 Task: In the  document oldwomen.rtf Align the width of word art with 'Picture'. Fill the whole document with 'Light Gray Color'. Add link on bottom left corner of the sheet: in.pinterest.com
Action: Mouse scrolled (554, 411) with delta (0, 0)
Screenshot: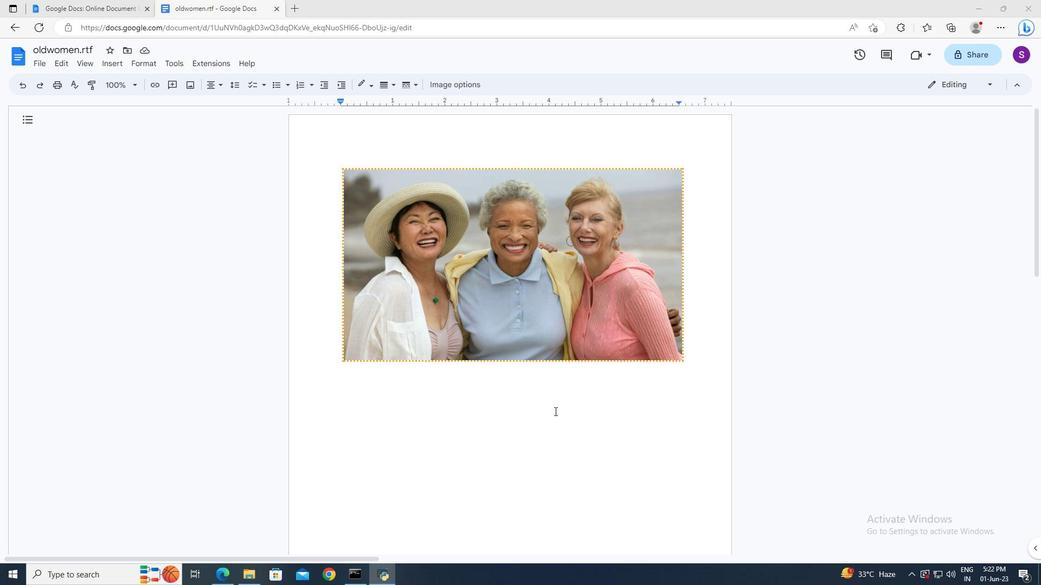 
Action: Mouse scrolled (554, 411) with delta (0, 0)
Screenshot: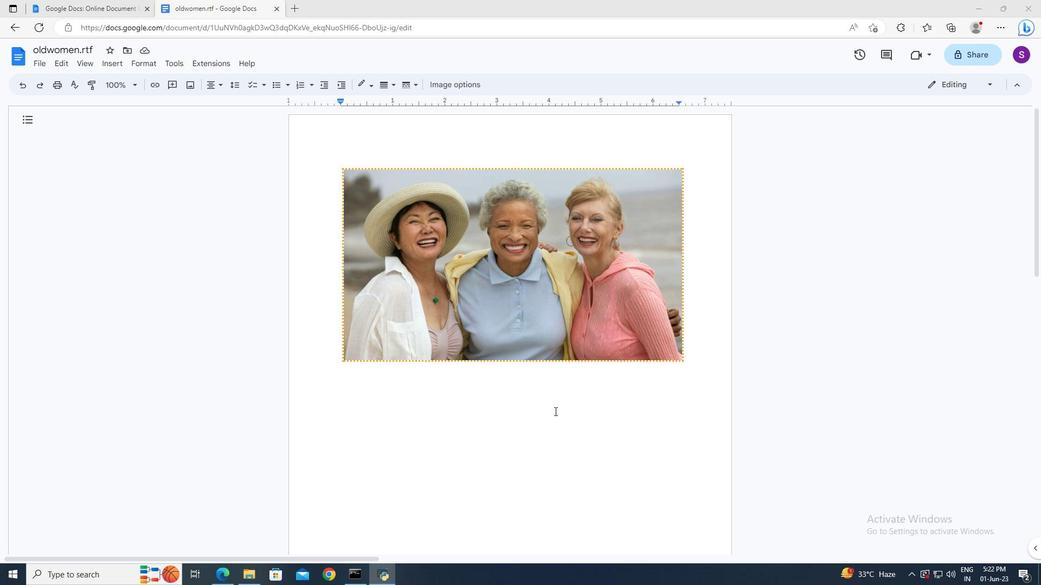 
Action: Mouse scrolled (554, 411) with delta (0, 0)
Screenshot: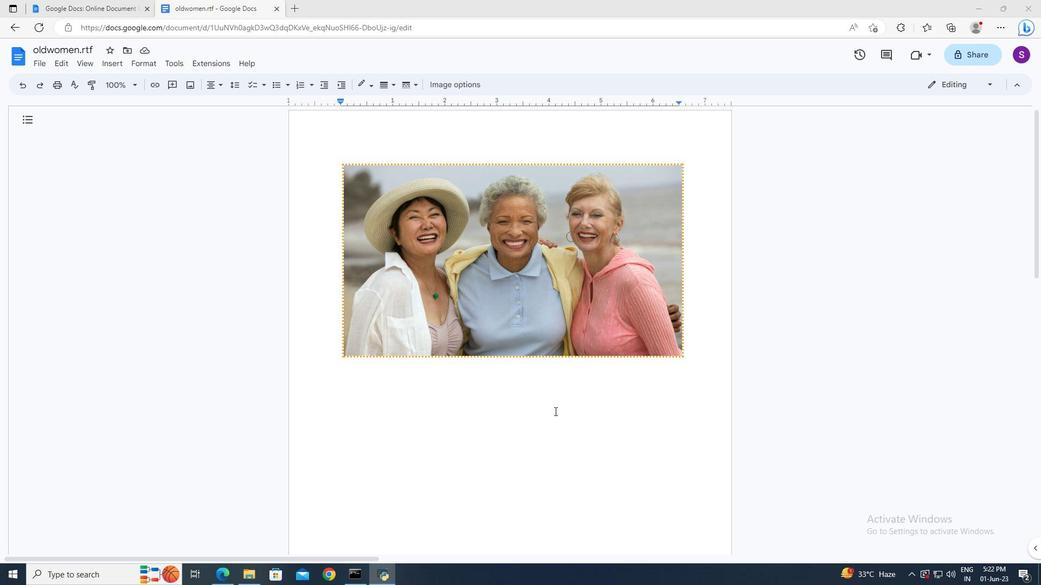 
Action: Mouse scrolled (554, 411) with delta (0, 0)
Screenshot: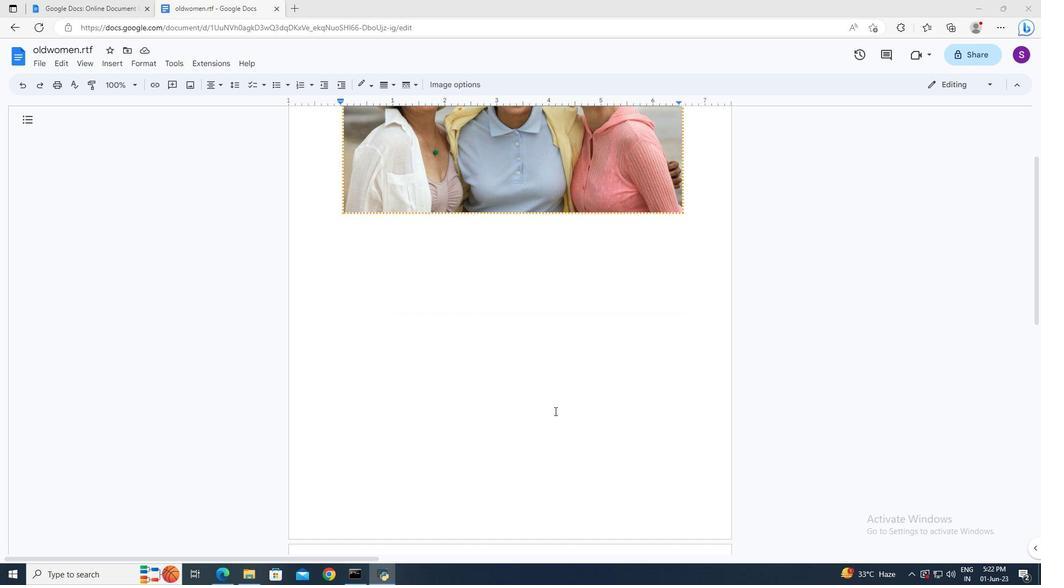 
Action: Mouse scrolled (554, 411) with delta (0, 0)
Screenshot: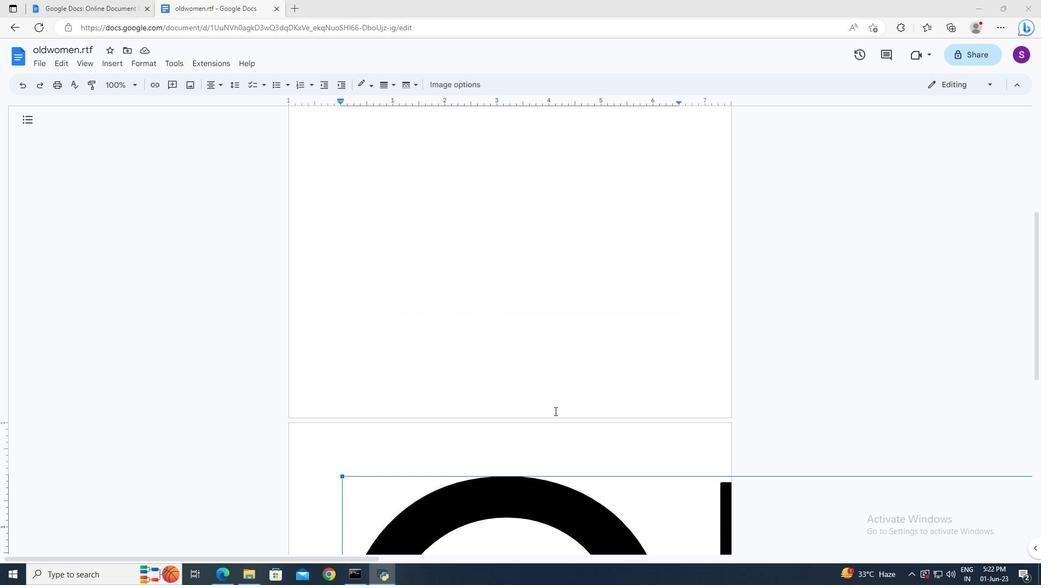 
Action: Mouse scrolled (554, 411) with delta (0, 0)
Screenshot: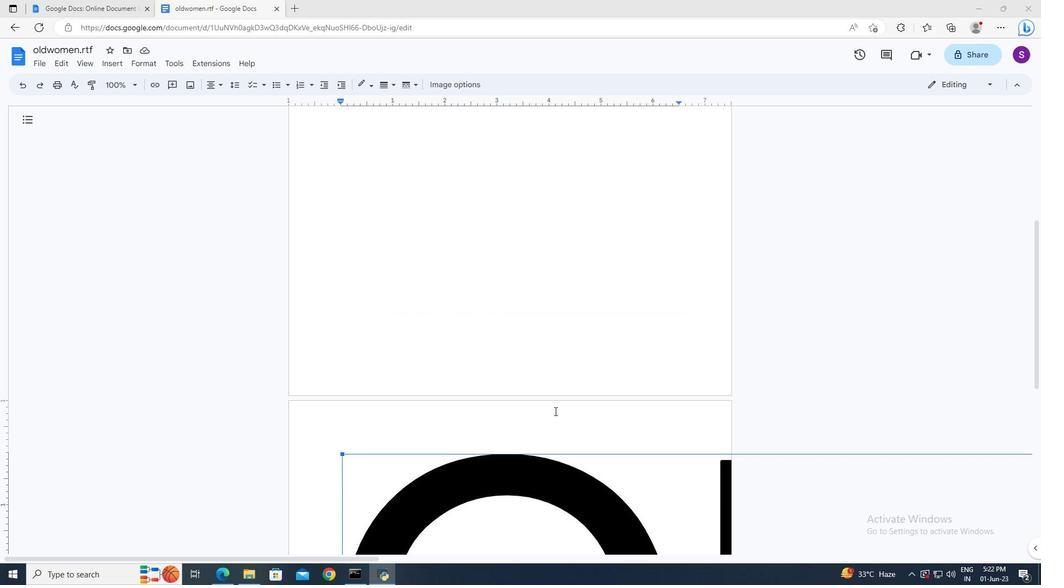 
Action: Mouse scrolled (554, 411) with delta (0, 0)
Screenshot: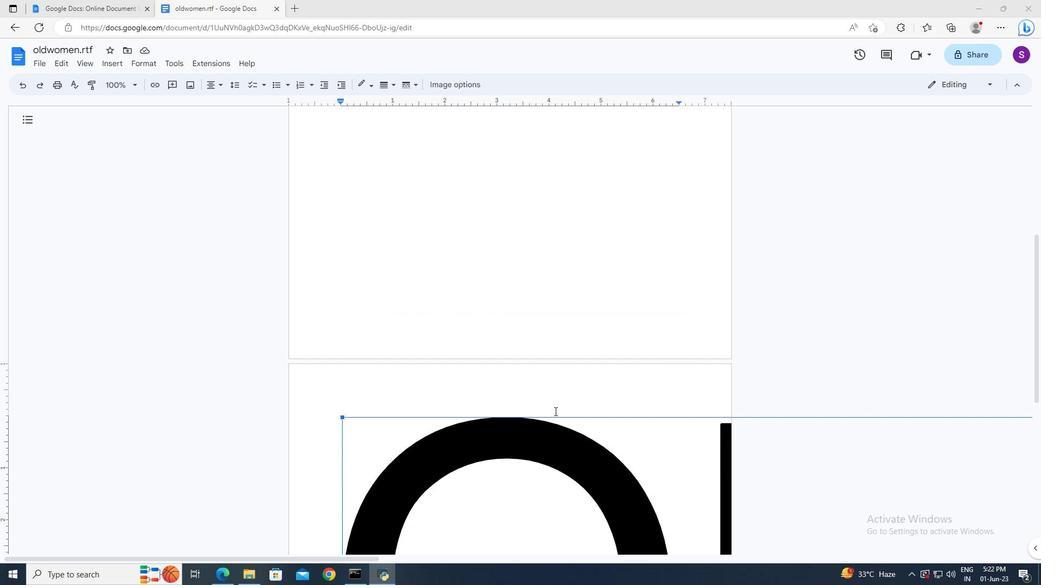 
Action: Mouse moved to (522, 425)
Screenshot: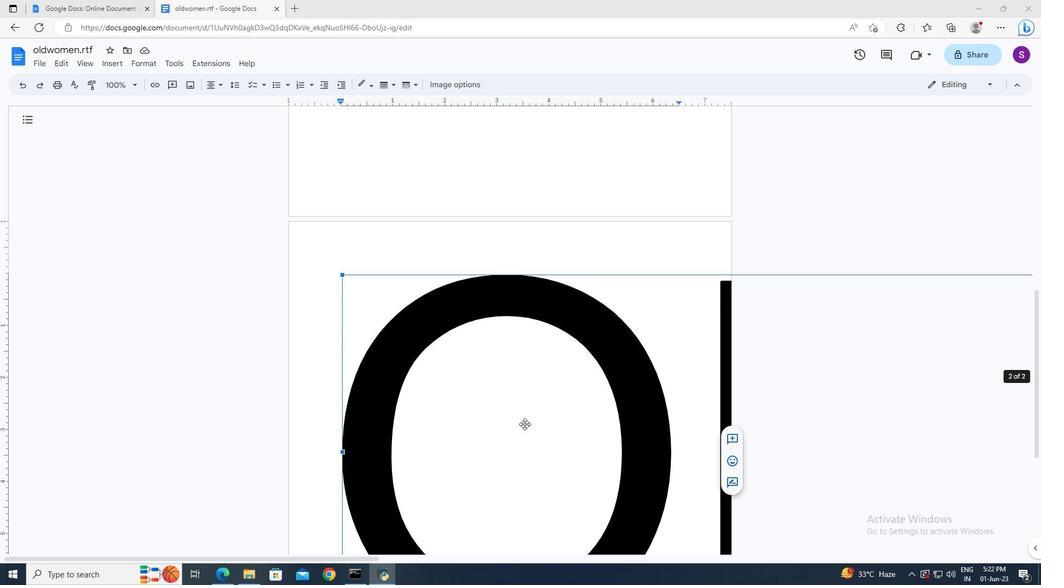 
Action: Mouse pressed left at (522, 425)
Screenshot: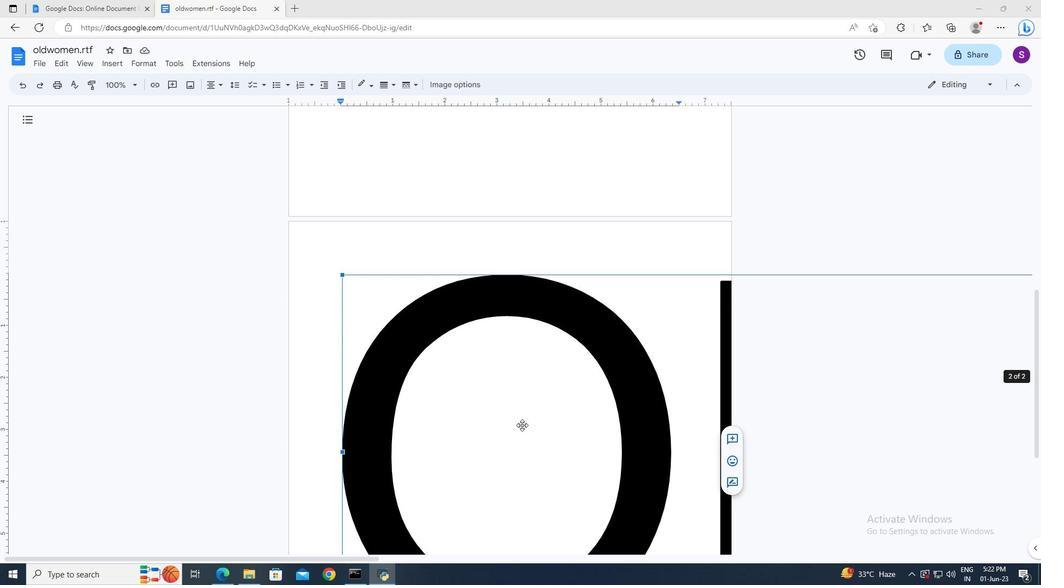 
Action: Mouse scrolled (522, 425) with delta (0, 0)
Screenshot: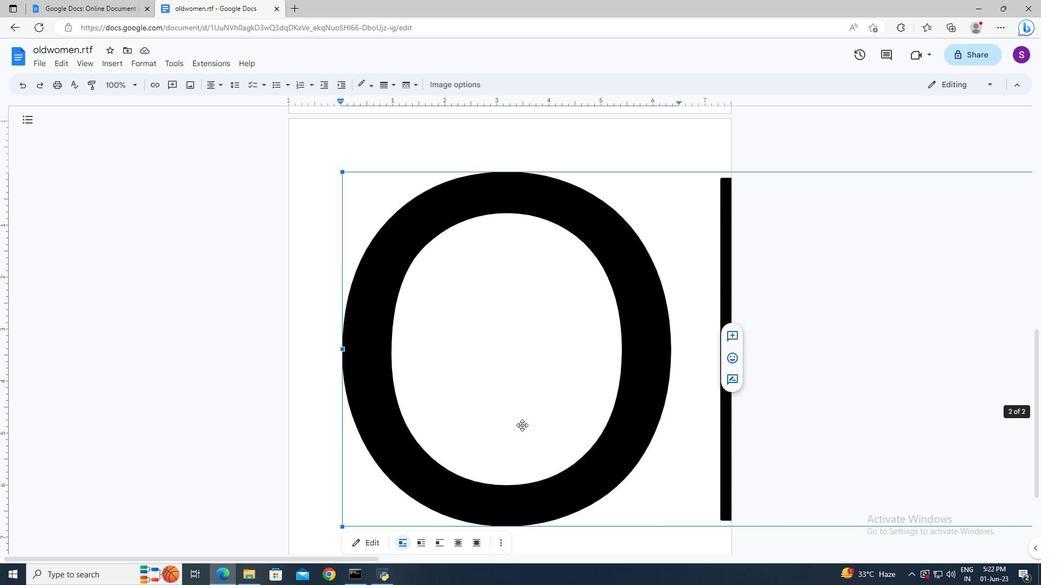 
Action: Mouse scrolled (522, 425) with delta (0, 0)
Screenshot: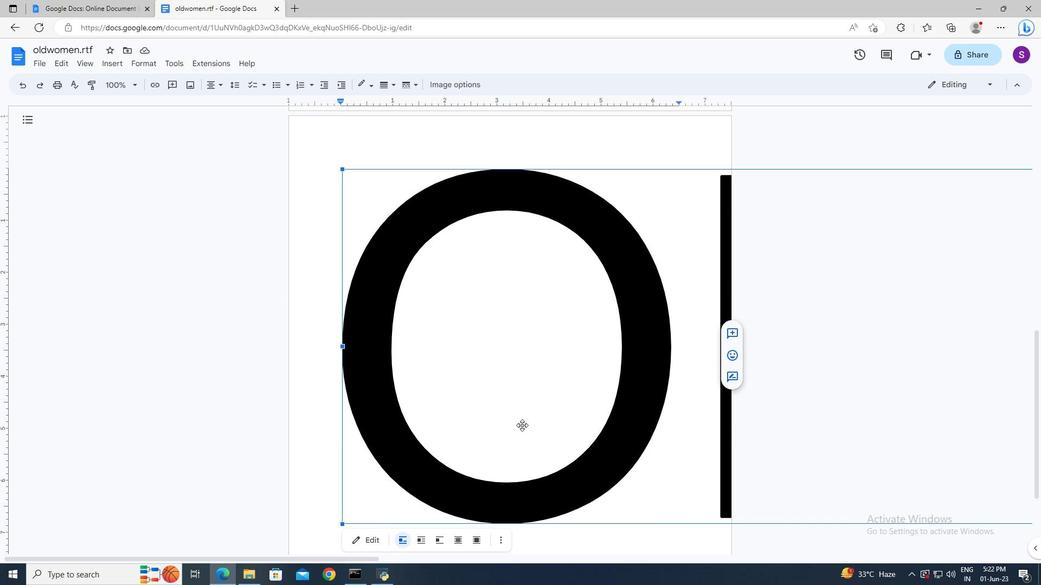 
Action: Mouse moved to (522, 426)
Screenshot: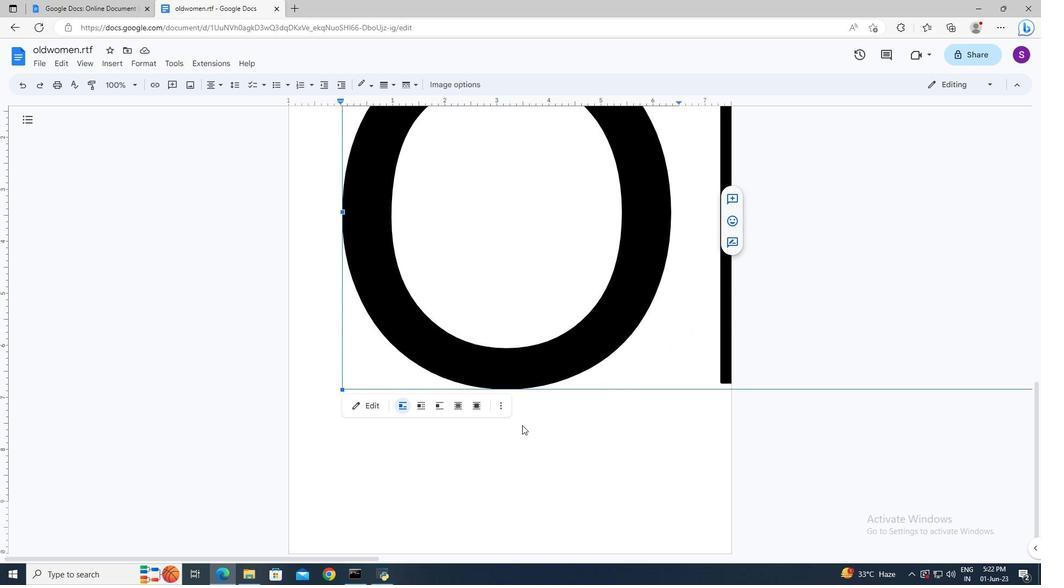 
Action: Mouse scrolled (522, 427) with delta (0, 0)
Screenshot: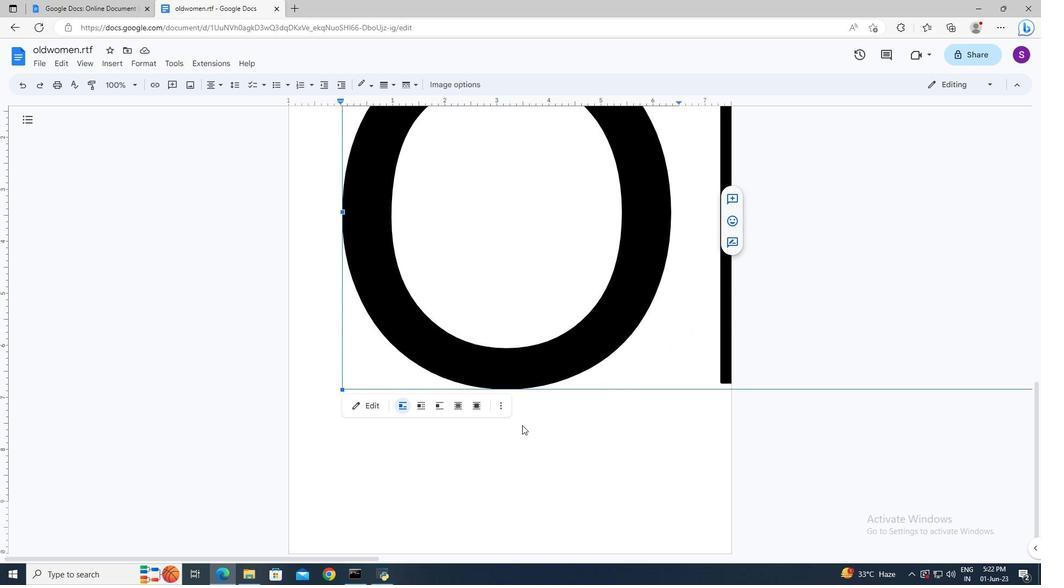 
Action: Mouse moved to (372, 558)
Screenshot: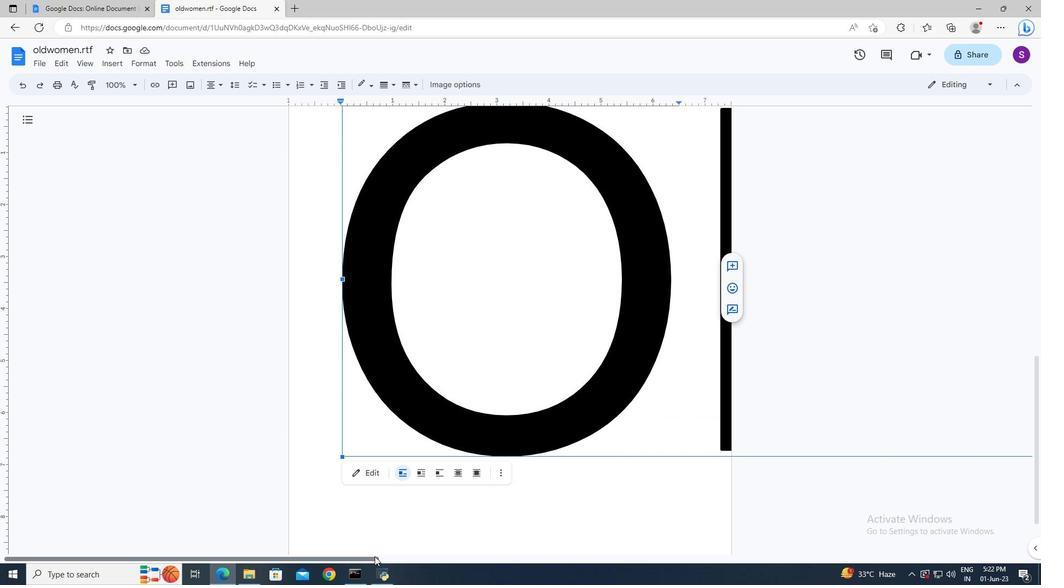 
Action: Mouse pressed left at (372, 558)
Screenshot: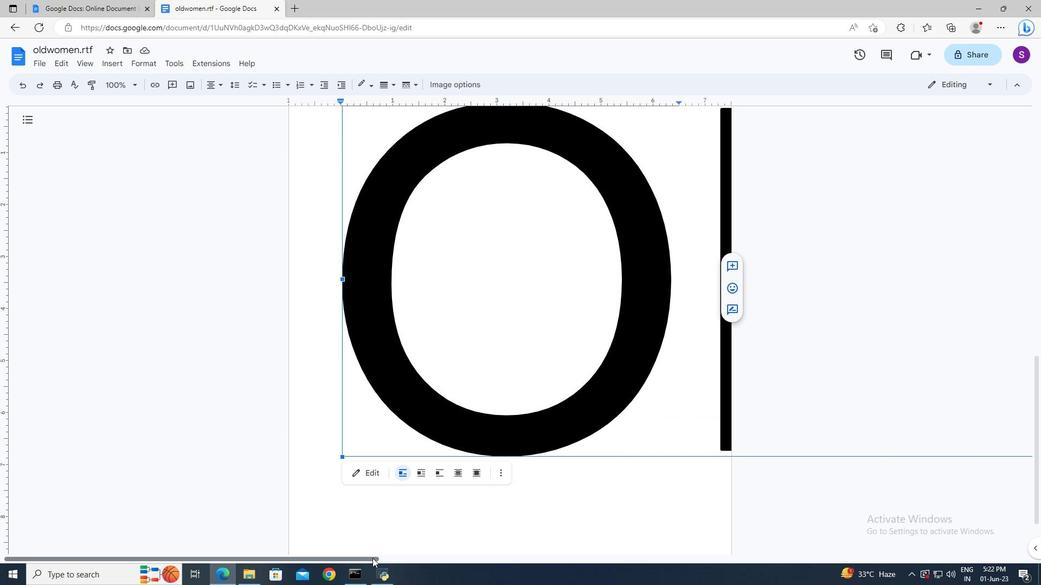 
Action: Mouse moved to (803, 458)
Screenshot: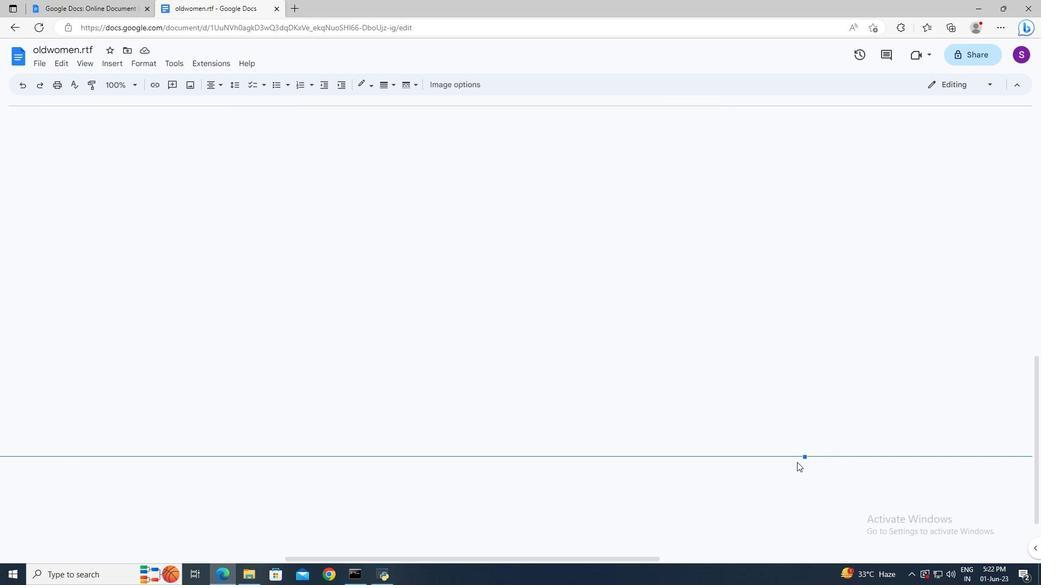 
Action: Mouse pressed left at (803, 458)
Screenshot: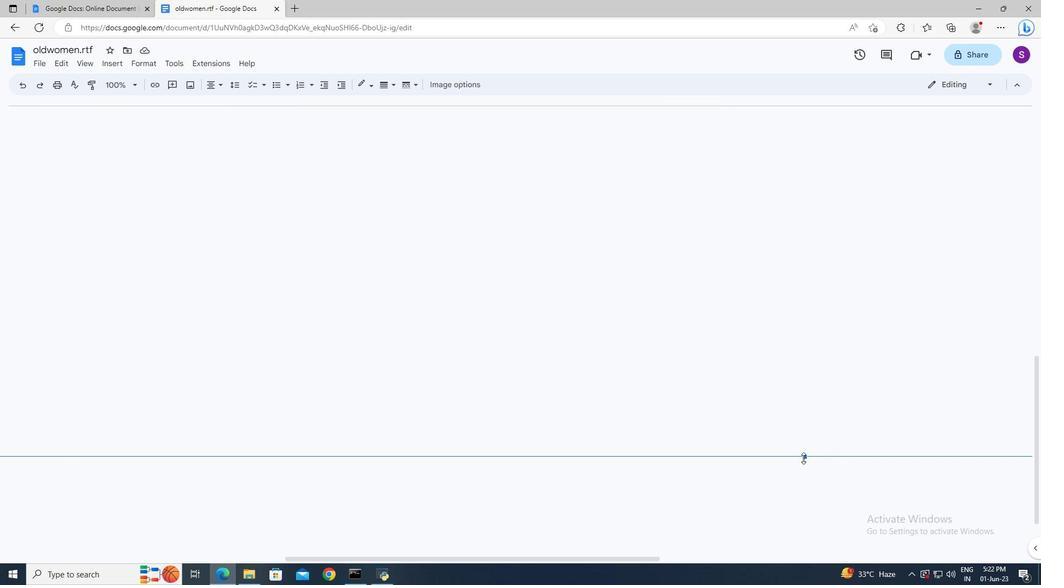 
Action: Mouse moved to (621, 559)
Screenshot: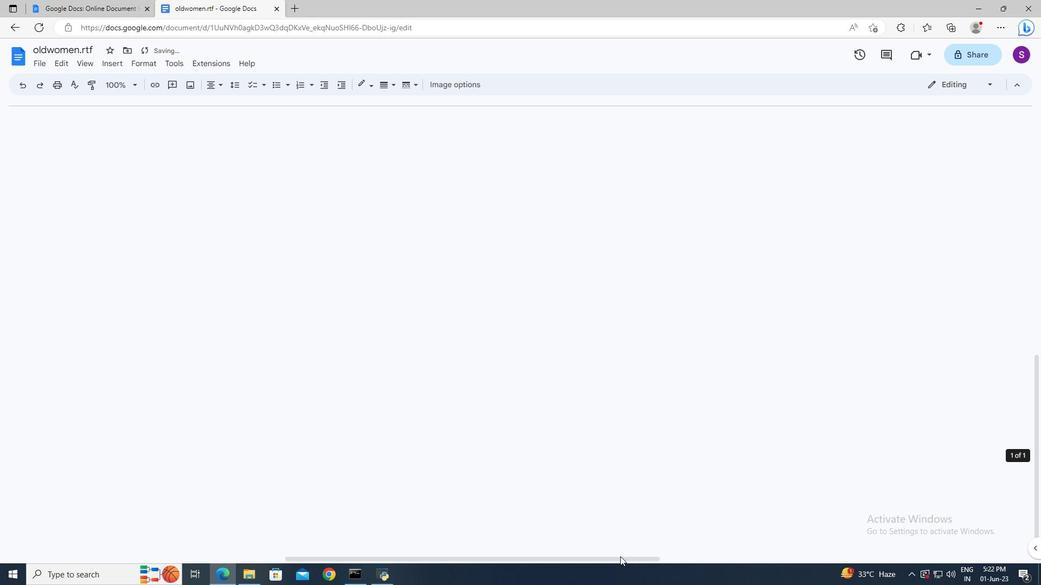 
Action: Mouse pressed left at (621, 559)
Screenshot: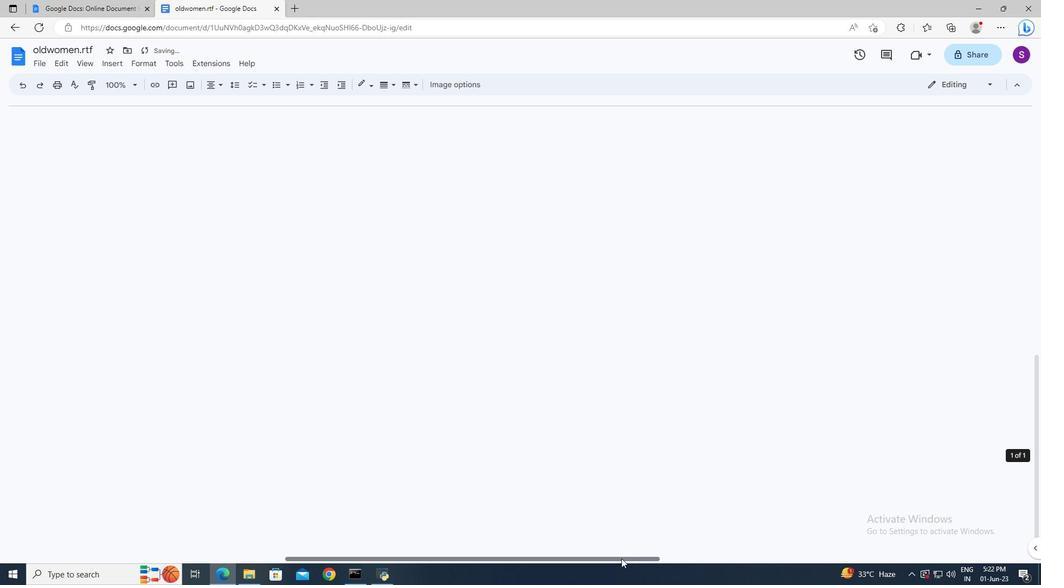 
Action: Mouse moved to (473, 422)
Screenshot: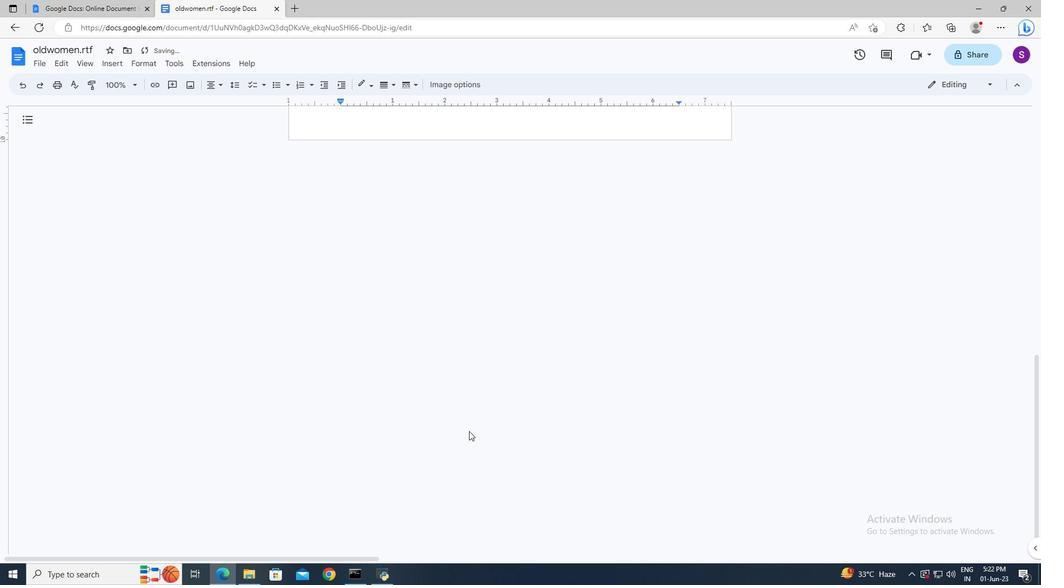 
Action: Mouse scrolled (473, 422) with delta (0, 0)
Screenshot: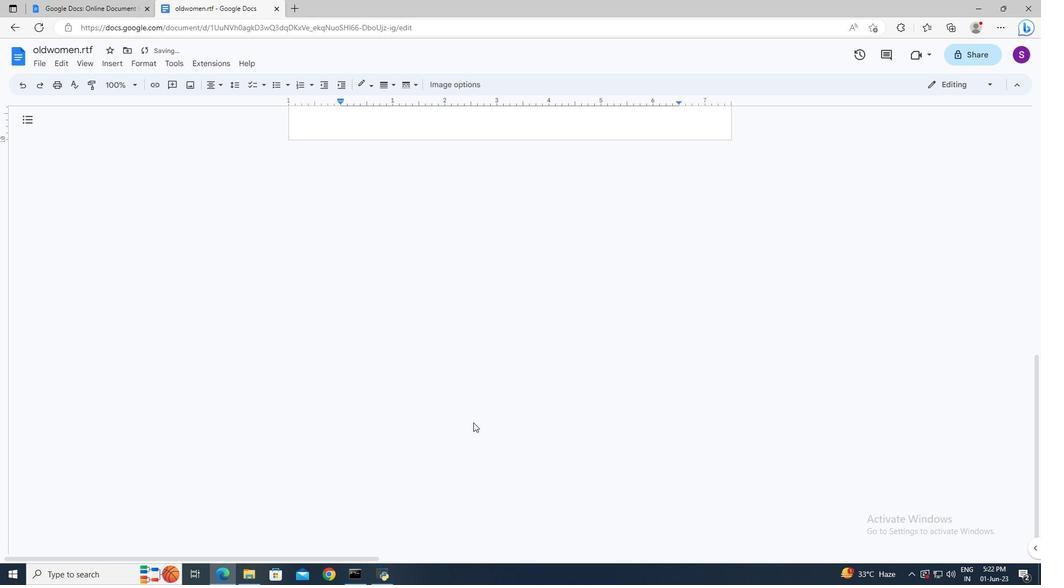 
Action: Mouse scrolled (473, 422) with delta (0, 0)
Screenshot: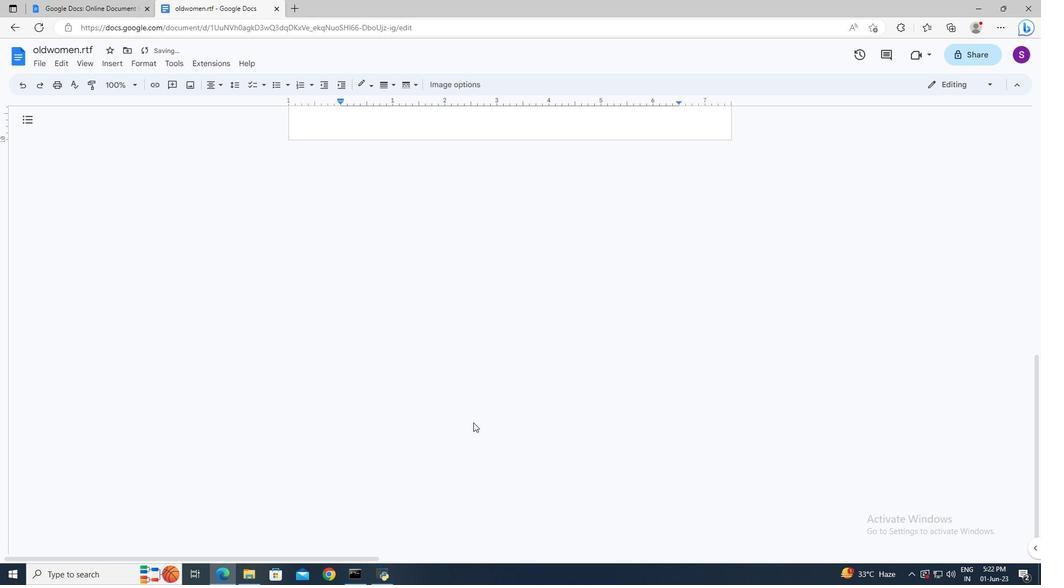 
Action: Mouse scrolled (473, 422) with delta (0, 0)
Screenshot: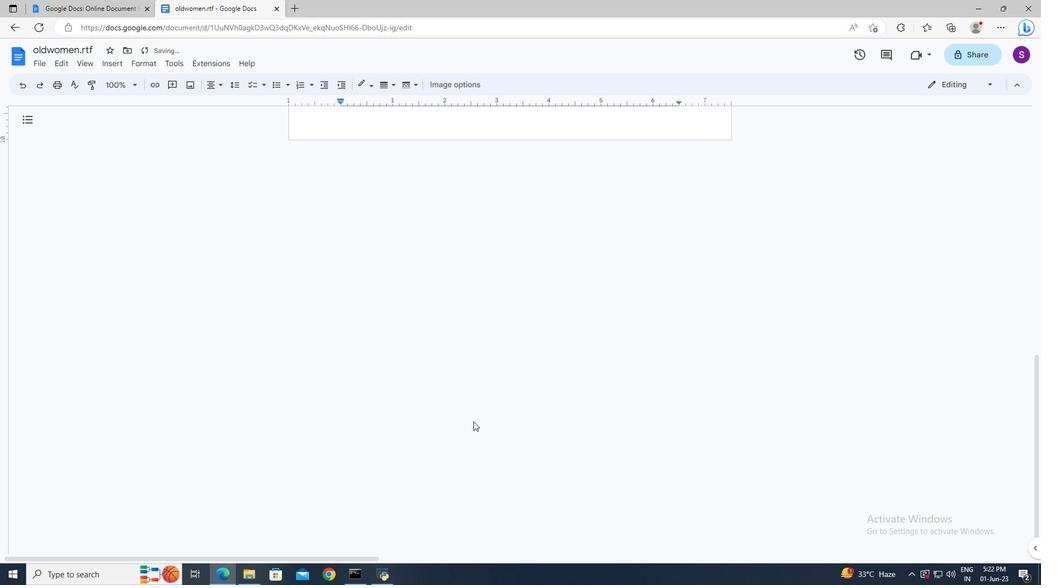 
Action: Mouse scrolled (473, 422) with delta (0, 0)
Screenshot: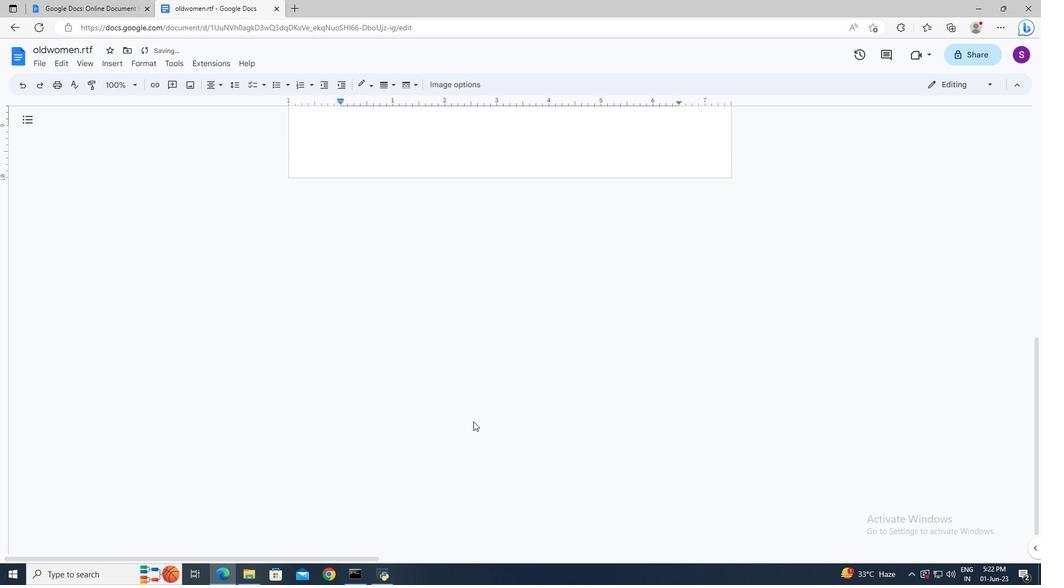 
Action: Mouse scrolled (473, 422) with delta (0, 0)
Screenshot: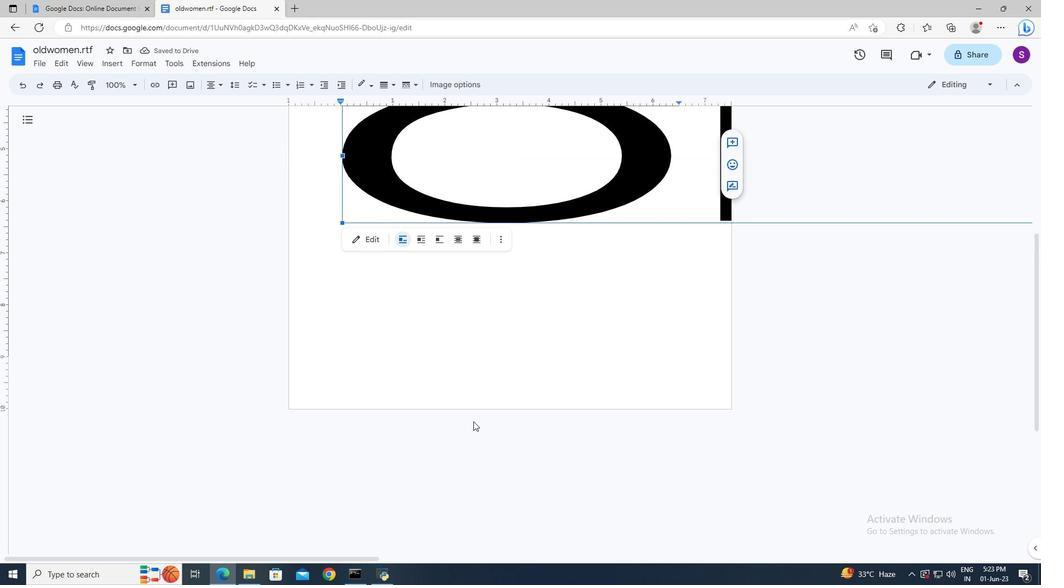 
Action: Mouse scrolled (473, 422) with delta (0, 0)
Screenshot: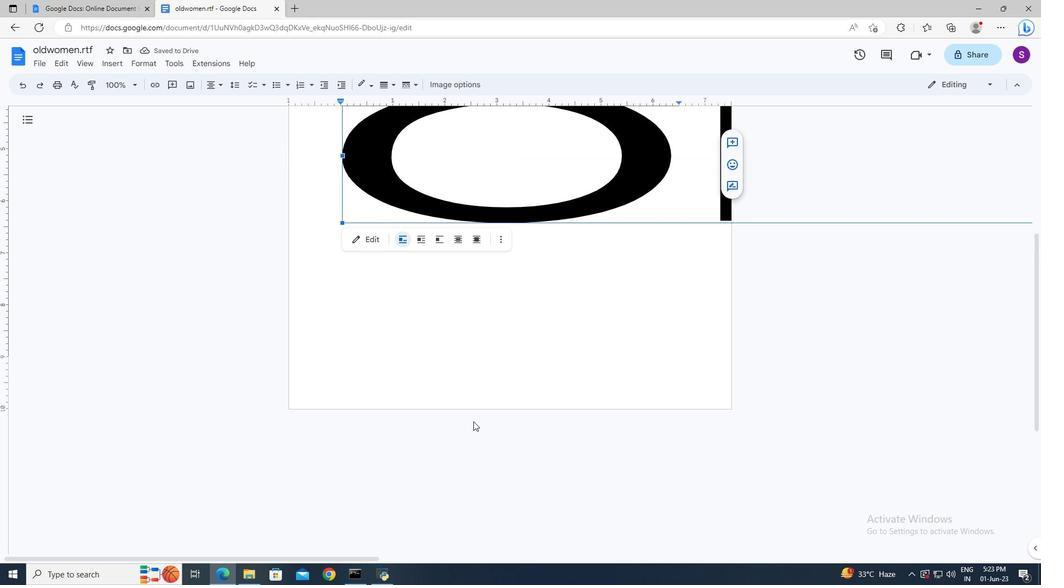 
Action: Mouse moved to (371, 557)
Screenshot: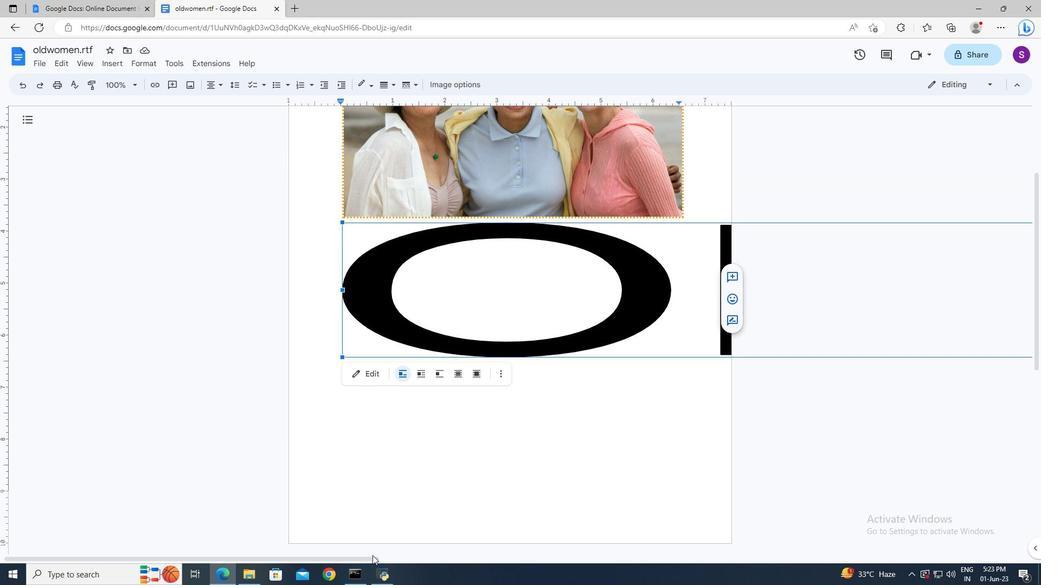 
Action: Mouse pressed left at (371, 557)
Screenshot: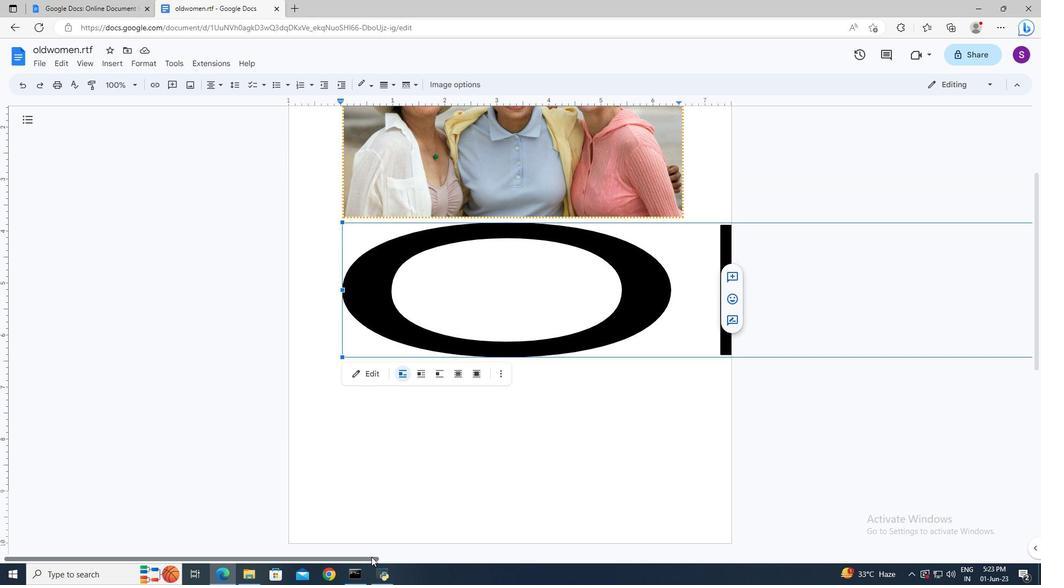 
Action: Mouse moved to (341, 291)
Screenshot: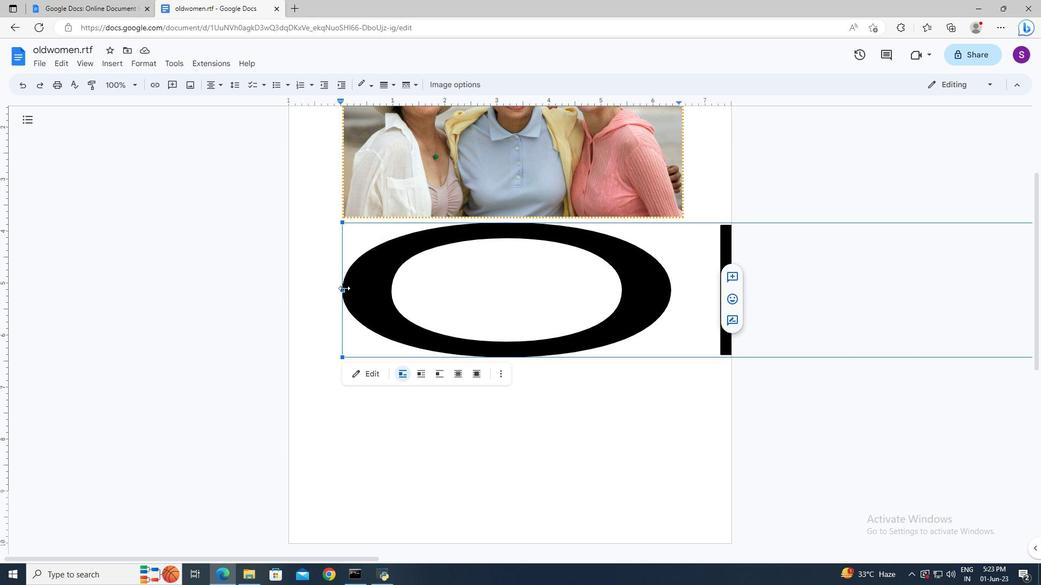 
Action: Mouse pressed left at (341, 291)
Screenshot: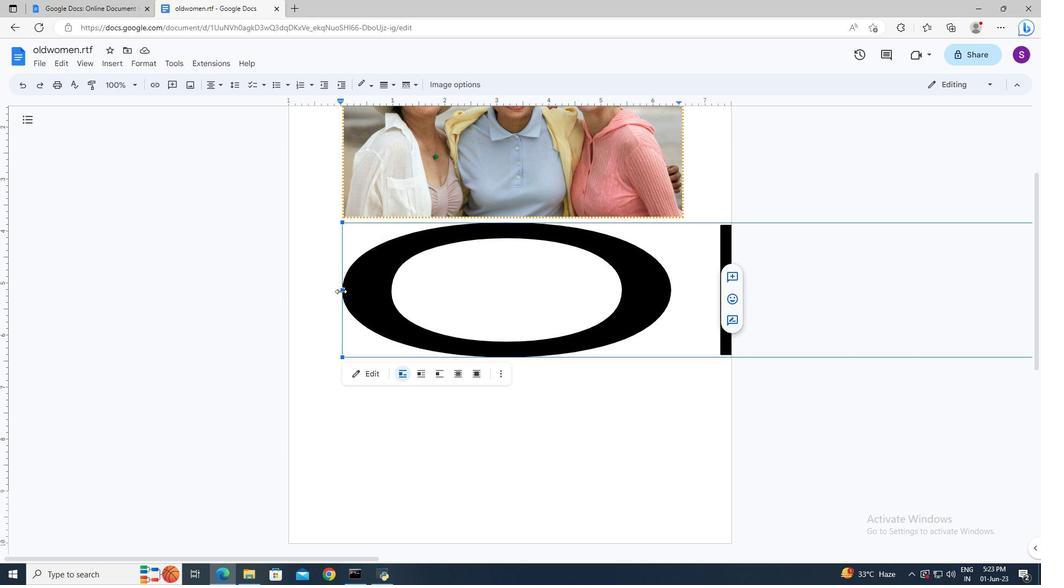 
Action: Mouse moved to (342, 291)
Screenshot: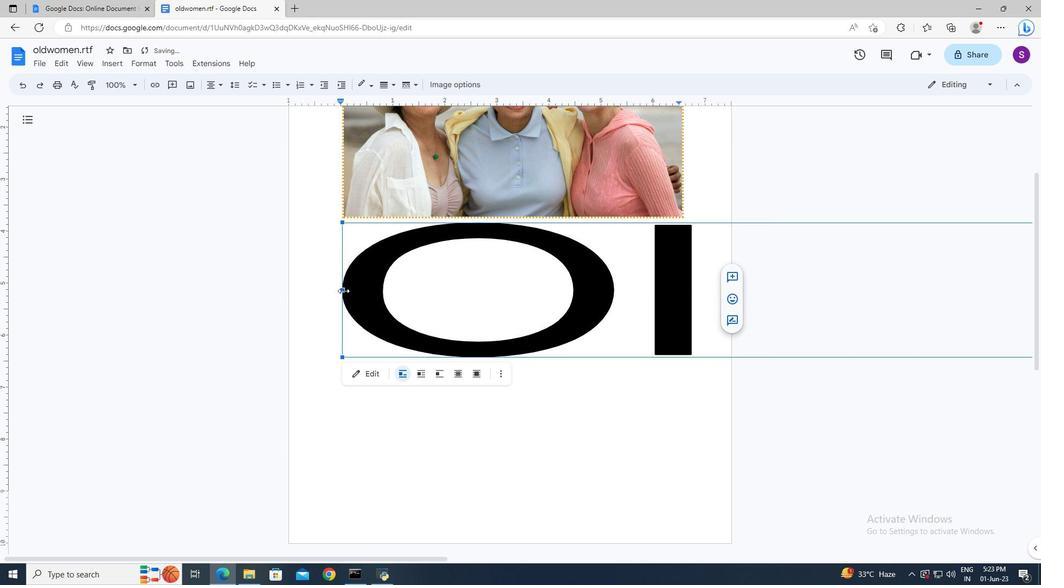 
Action: Mouse pressed left at (342, 291)
Screenshot: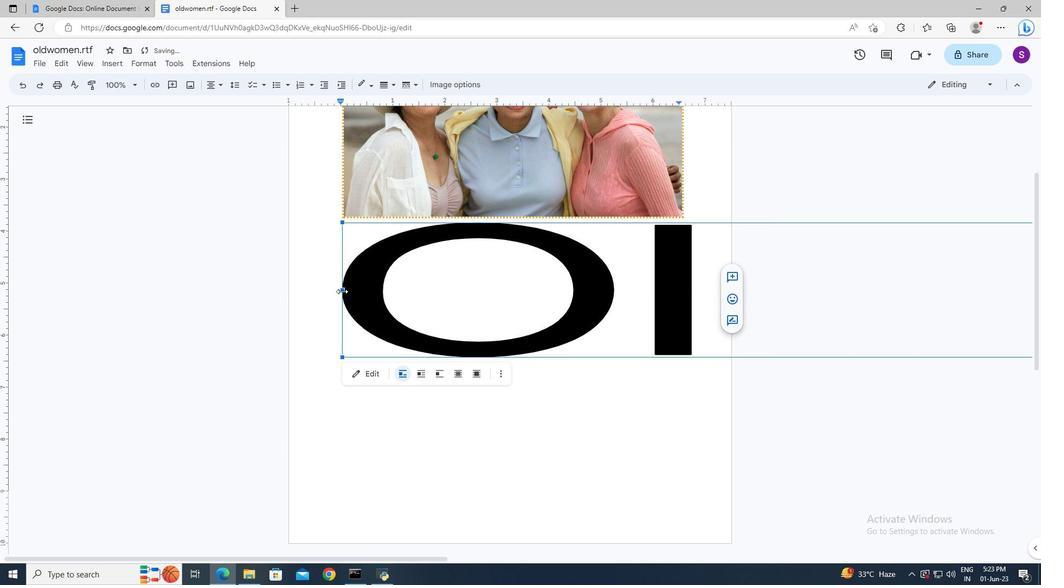 
Action: Mouse moved to (339, 289)
Screenshot: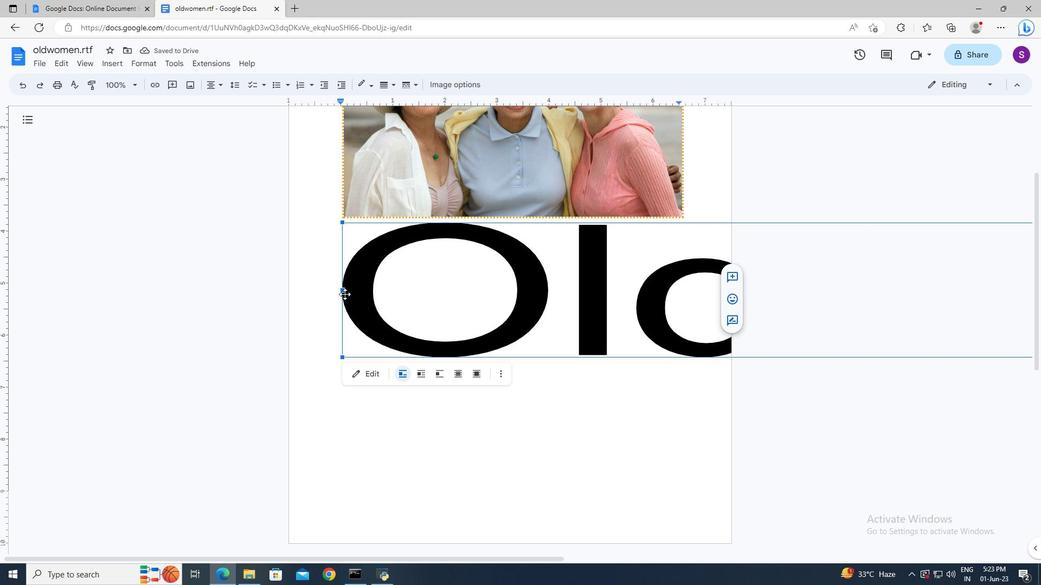 
Action: Mouse pressed left at (339, 289)
Screenshot: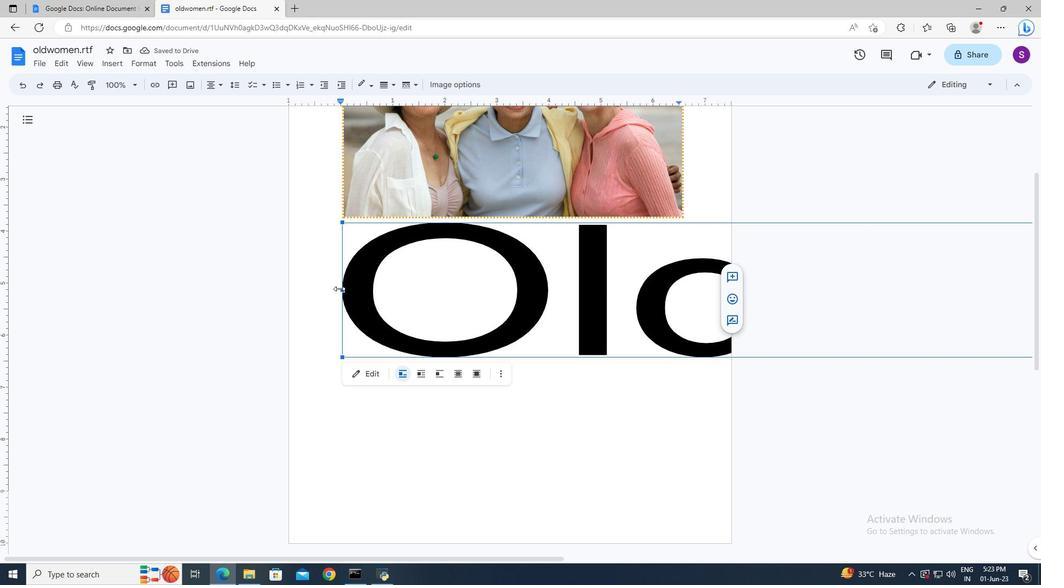 
Action: Mouse moved to (341, 290)
Screenshot: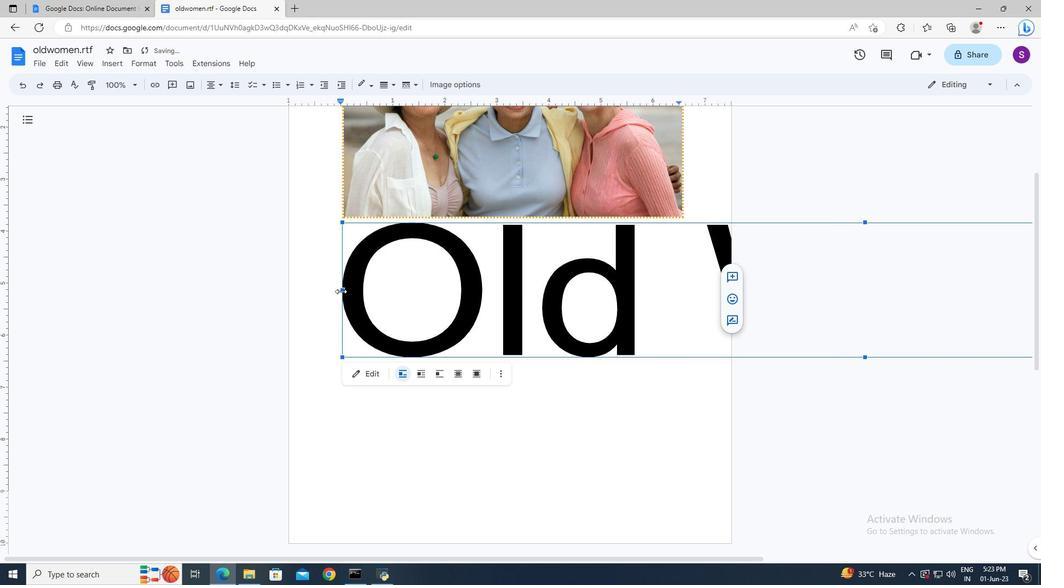 
Action: Mouse pressed left at (341, 290)
Screenshot: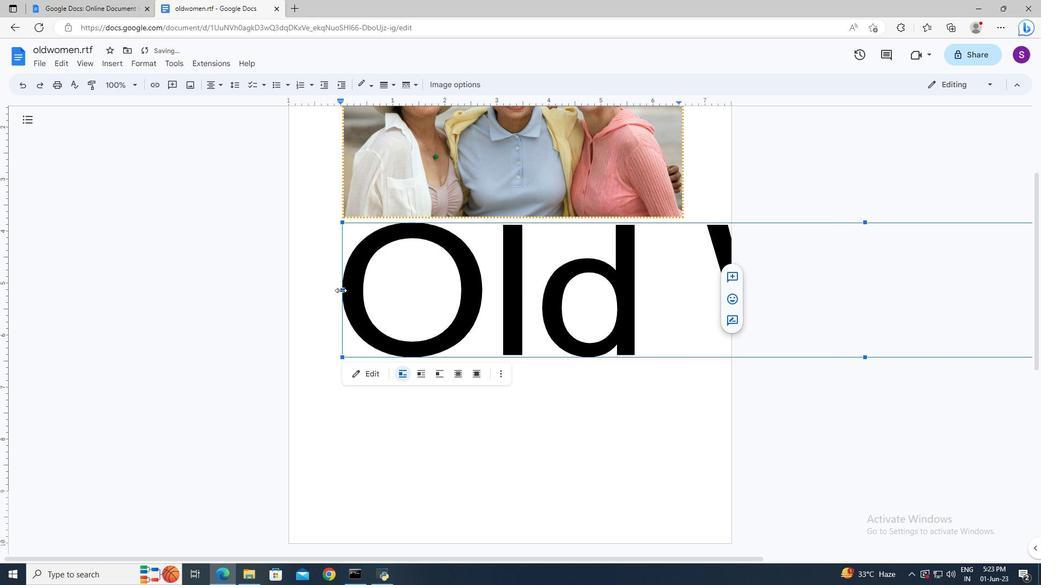 
Action: Mouse moved to (912, 291)
Screenshot: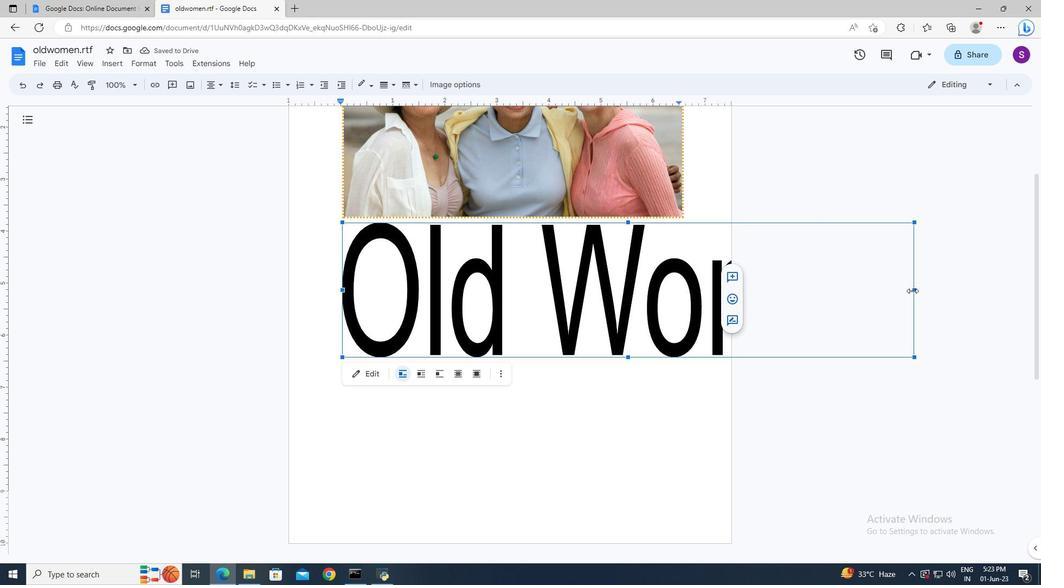
Action: Mouse pressed left at (912, 291)
Screenshot: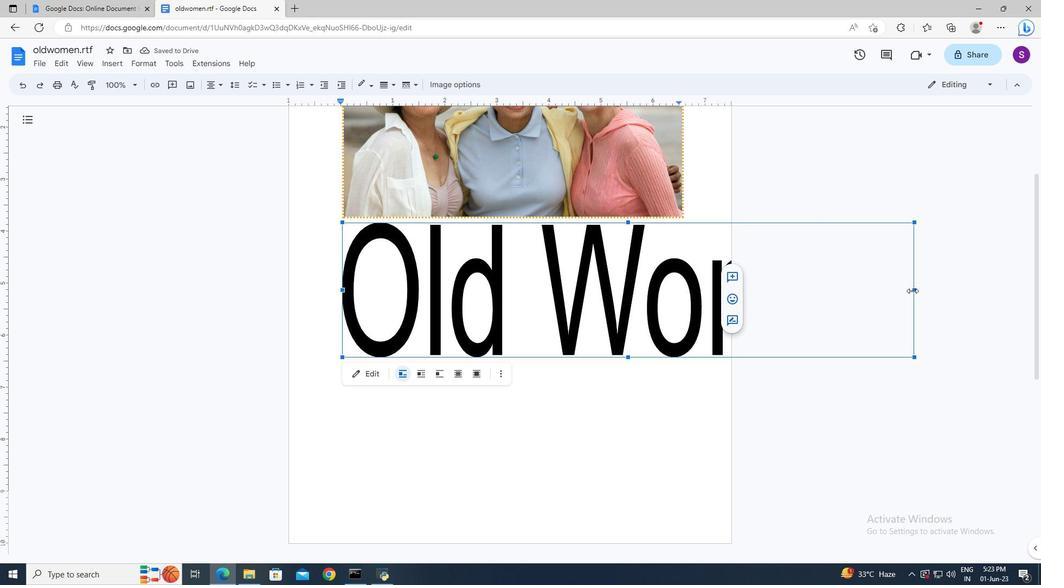 
Action: Mouse moved to (594, 381)
Screenshot: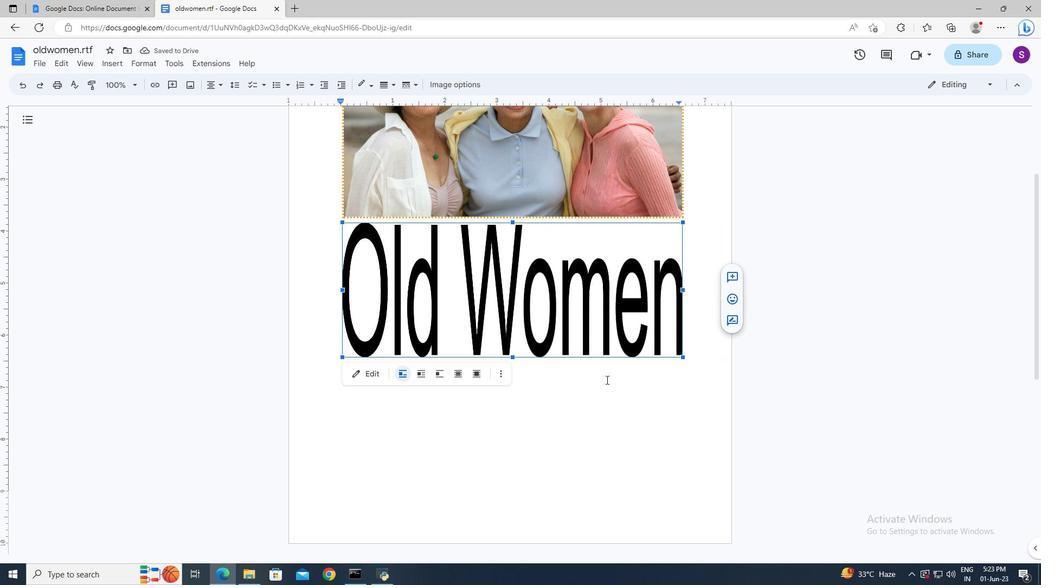 
Action: Mouse scrolled (594, 382) with delta (0, 0)
Screenshot: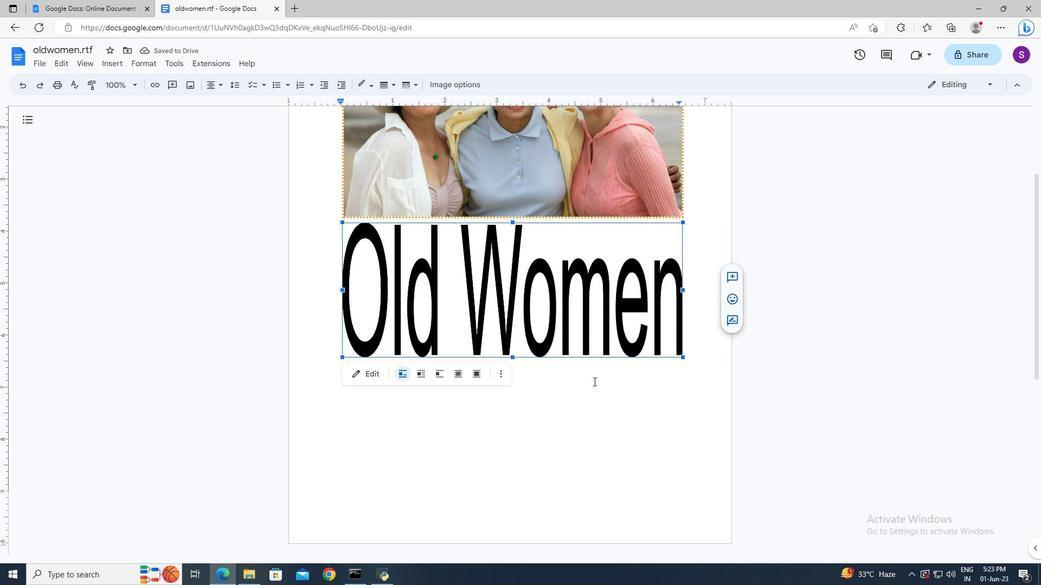 
Action: Mouse moved to (305, 315)
Screenshot: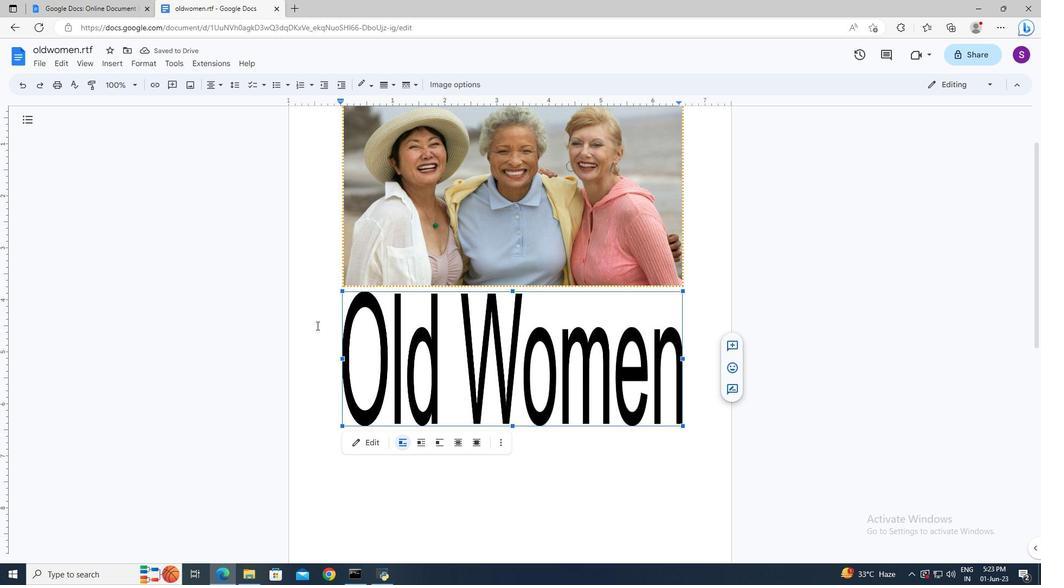 
Action: Mouse pressed left at (305, 315)
Screenshot: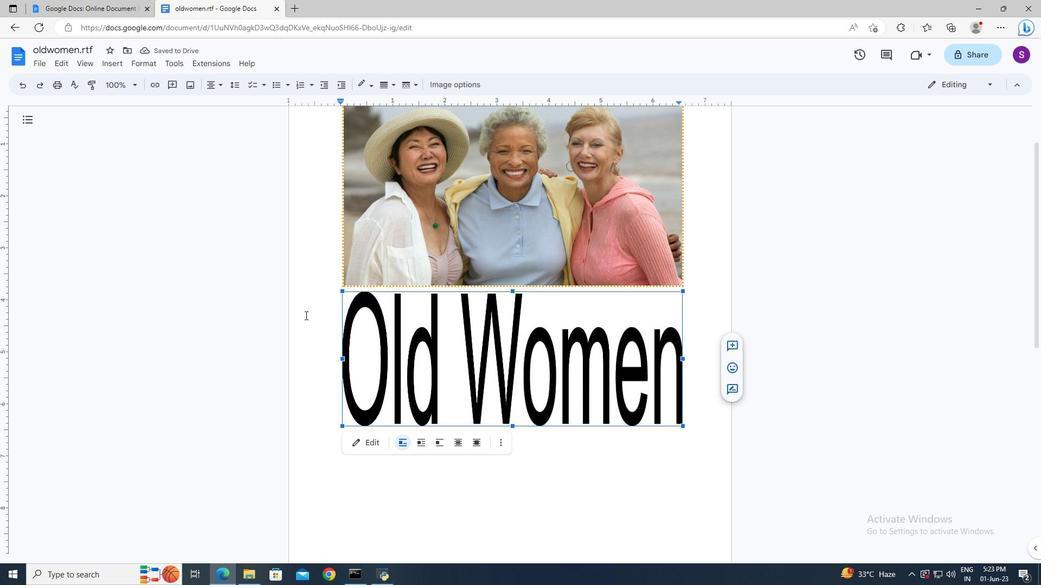 
Action: Mouse moved to (41, 59)
Screenshot: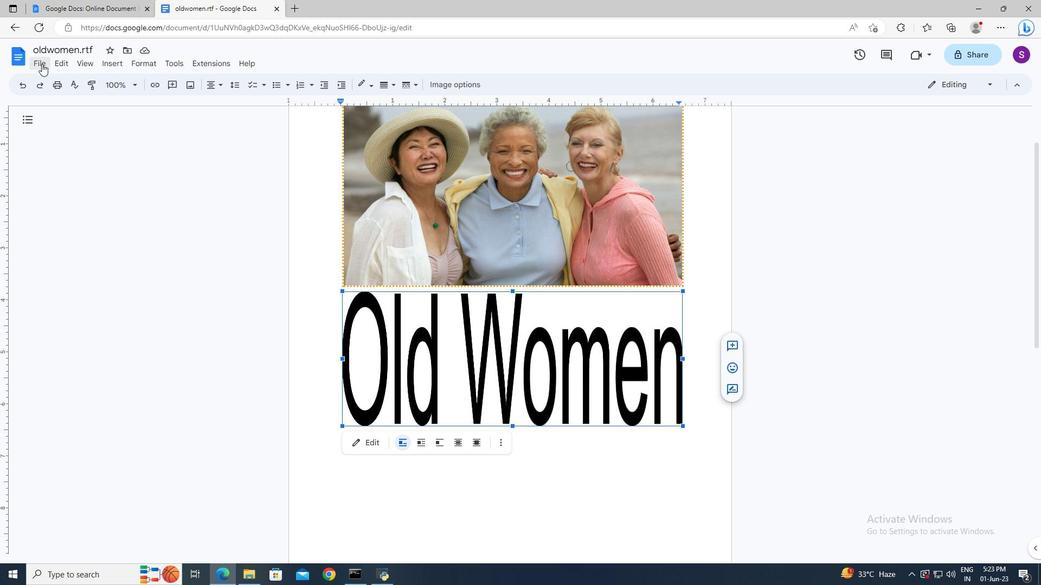 
Action: Mouse pressed left at (41, 59)
Screenshot: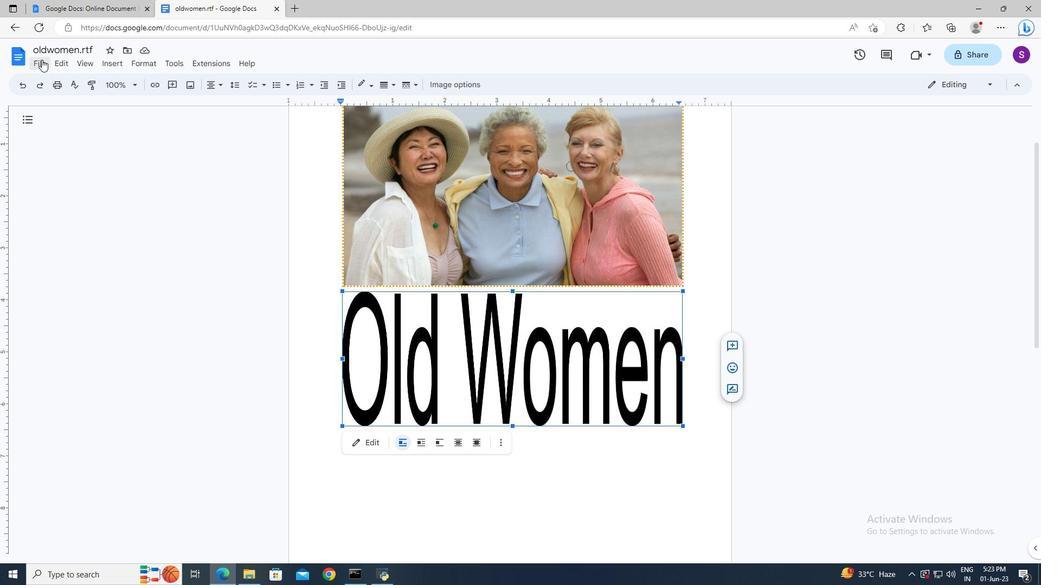 
Action: Mouse moved to (72, 359)
Screenshot: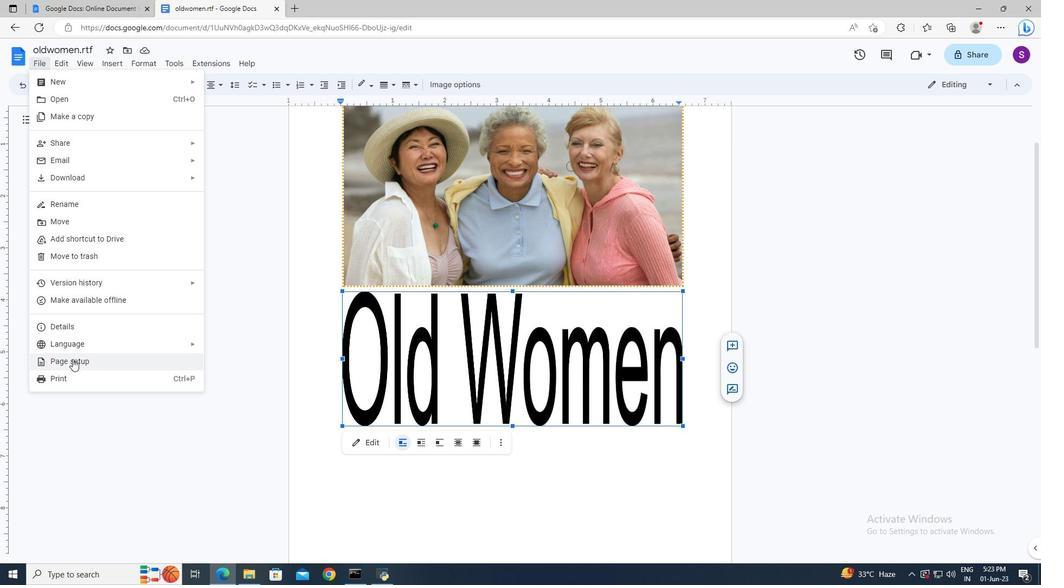
Action: Mouse pressed left at (72, 359)
Screenshot: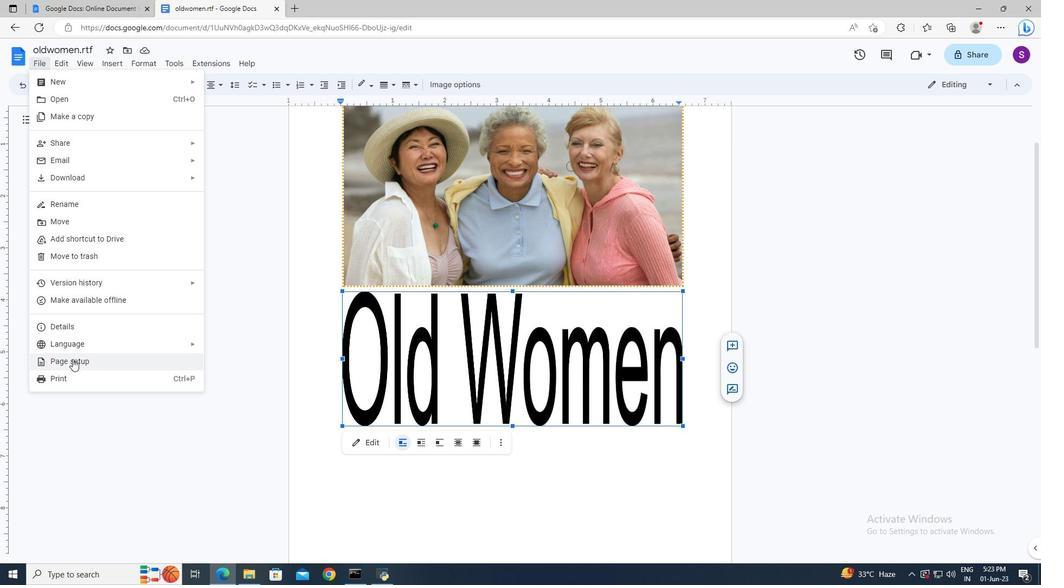 
Action: Mouse moved to (443, 248)
Screenshot: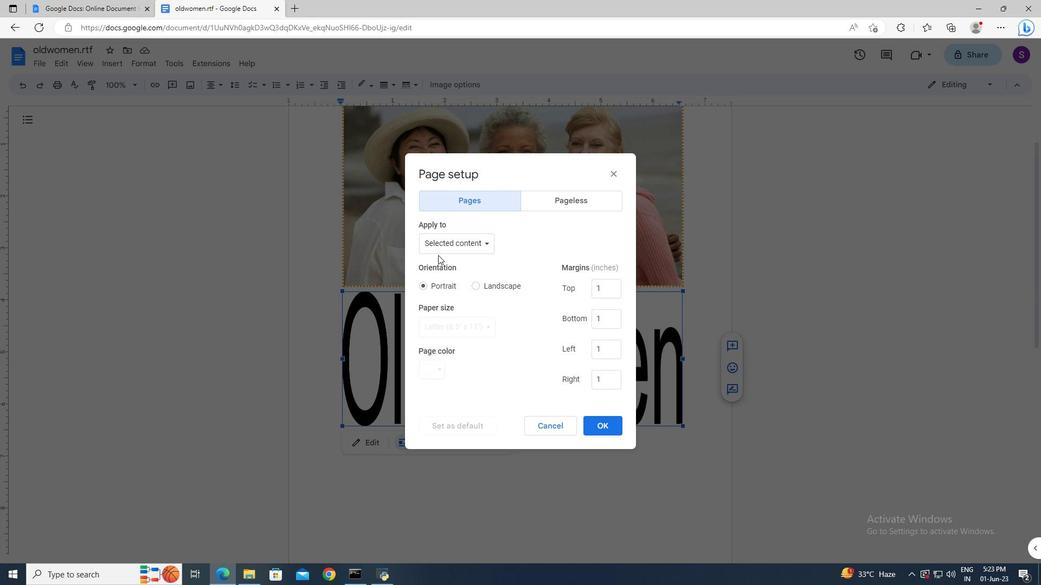
Action: Mouse pressed left at (443, 248)
Screenshot: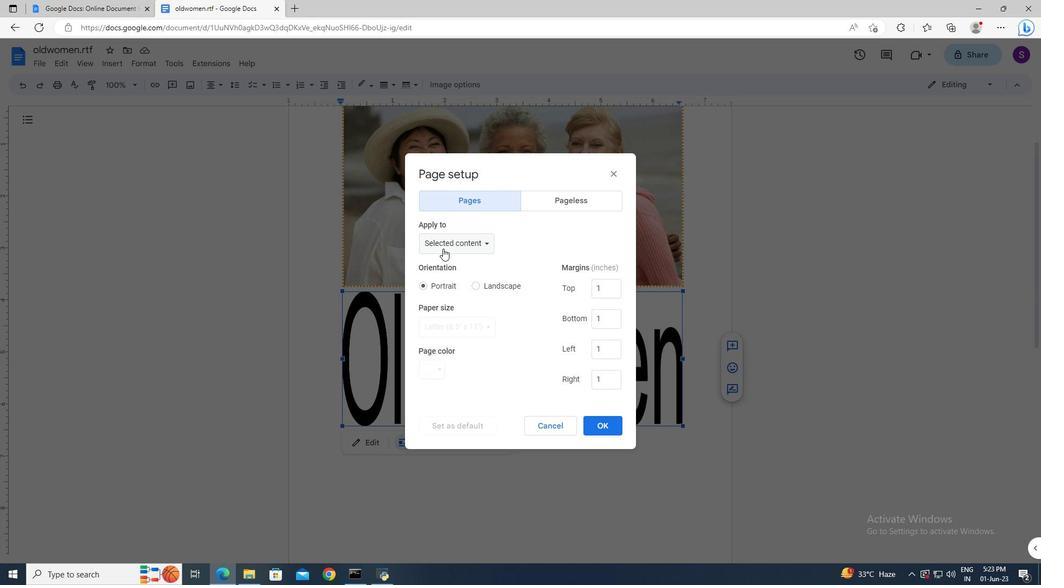 
Action: Mouse moved to (449, 230)
Screenshot: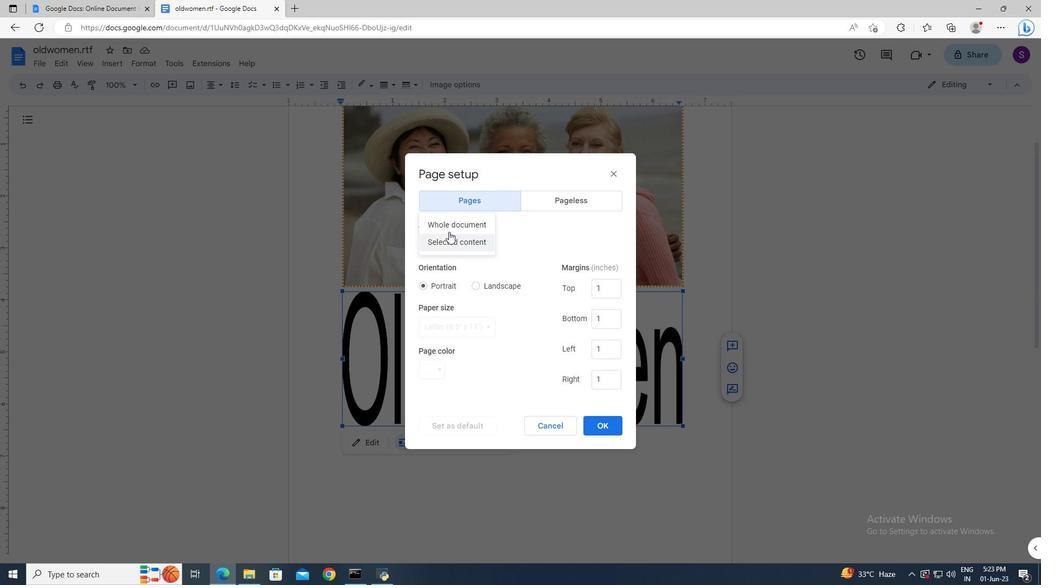 
Action: Mouse pressed left at (449, 230)
Screenshot: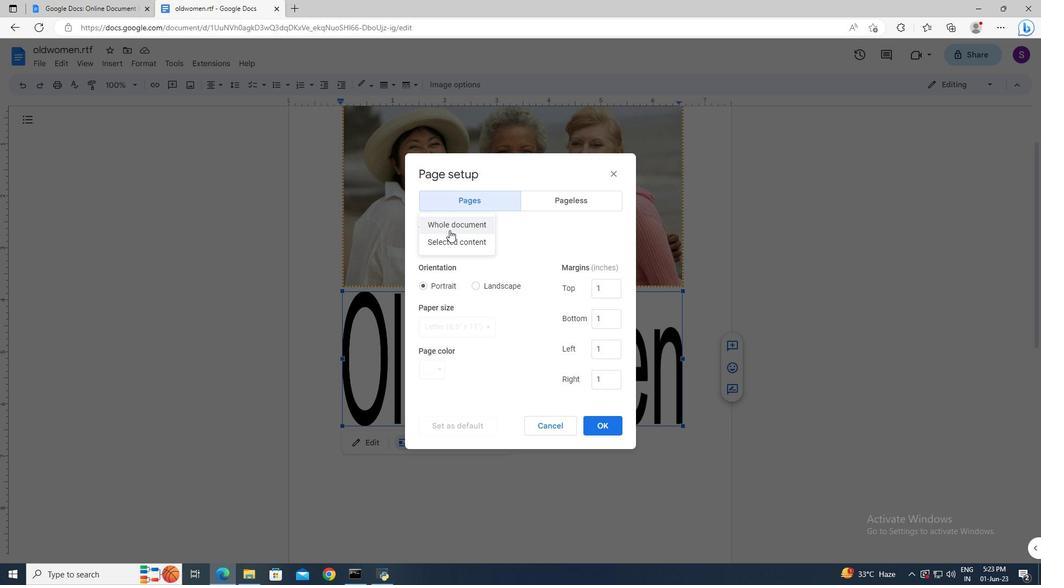 
Action: Mouse moved to (441, 371)
Screenshot: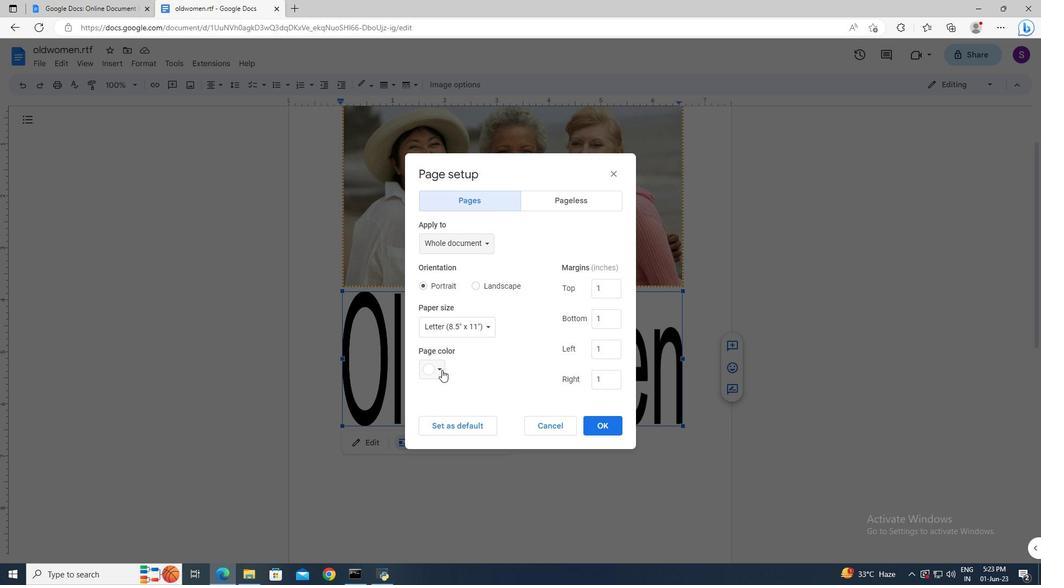 
Action: Mouse pressed left at (441, 371)
Screenshot: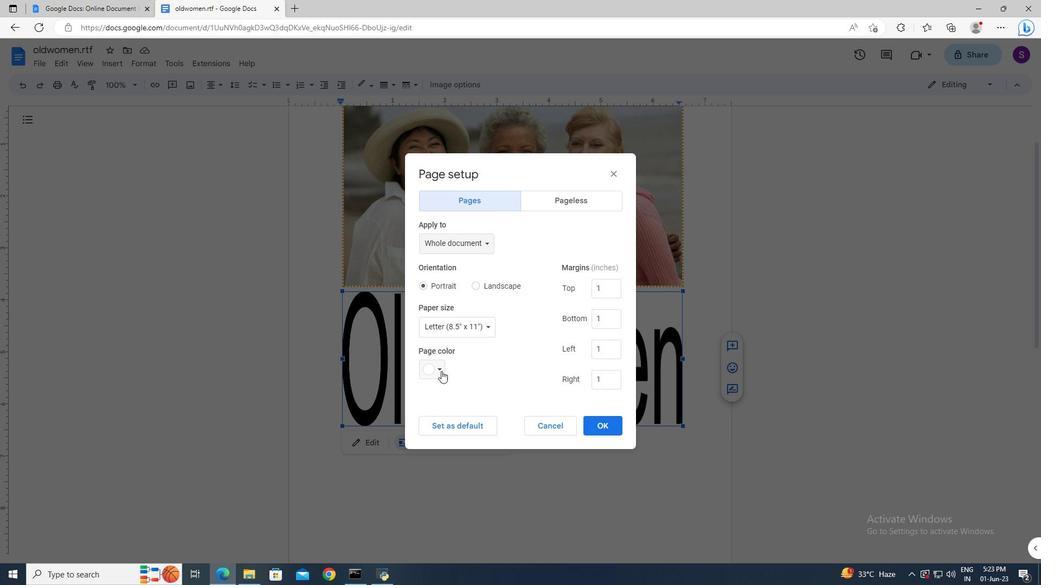 
Action: Mouse moved to (502, 391)
Screenshot: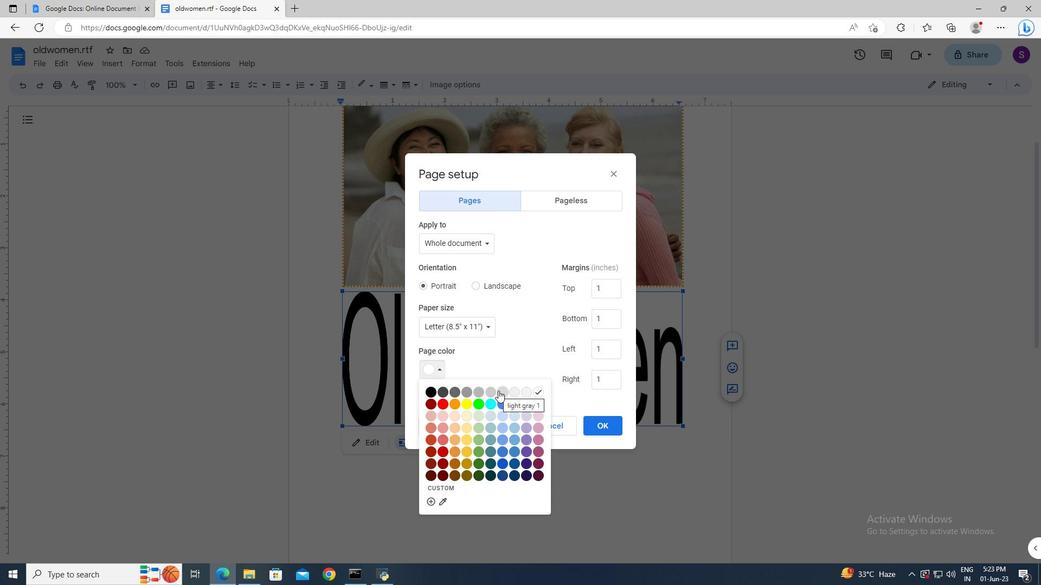 
Action: Mouse pressed left at (502, 391)
Screenshot: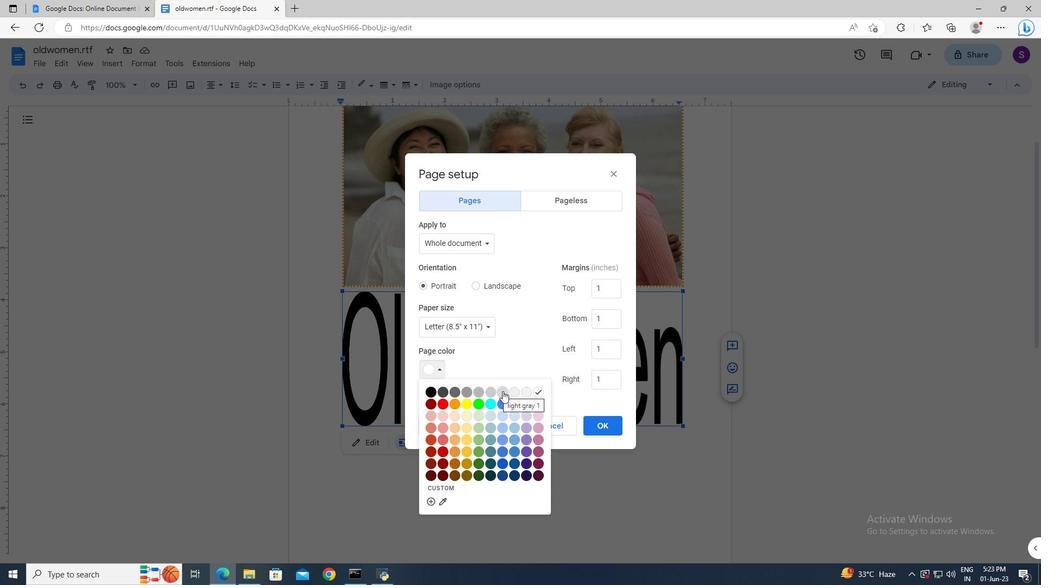 
Action: Mouse moved to (602, 426)
Screenshot: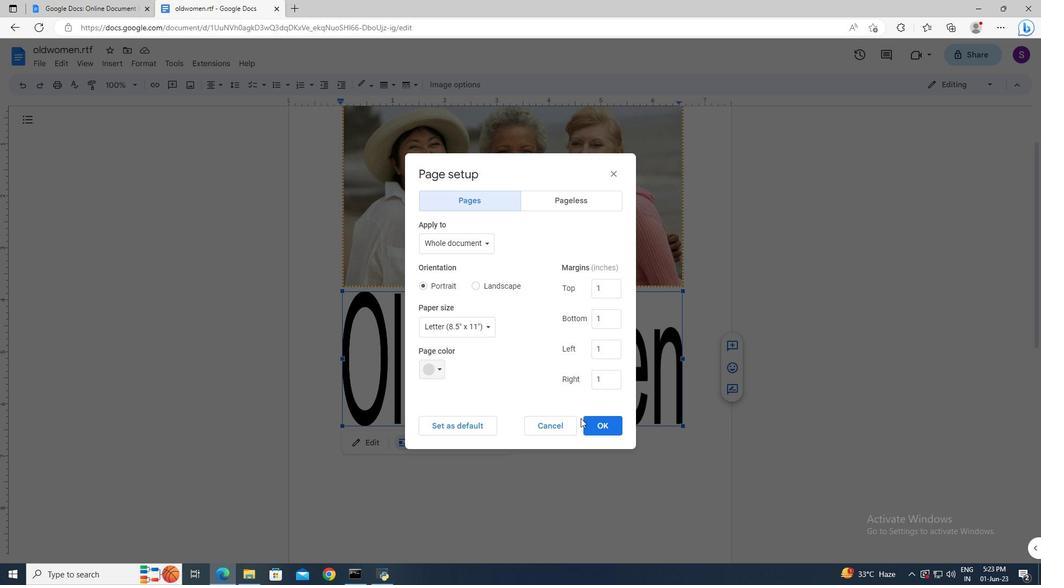 
Action: Mouse pressed left at (602, 426)
Screenshot: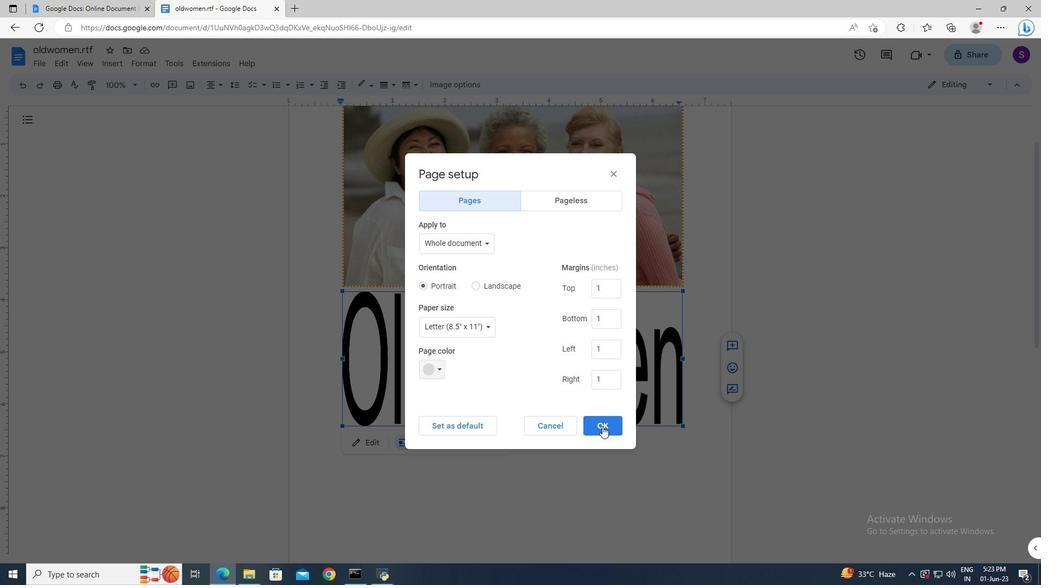 
Action: Mouse scrolled (602, 426) with delta (0, 0)
Screenshot: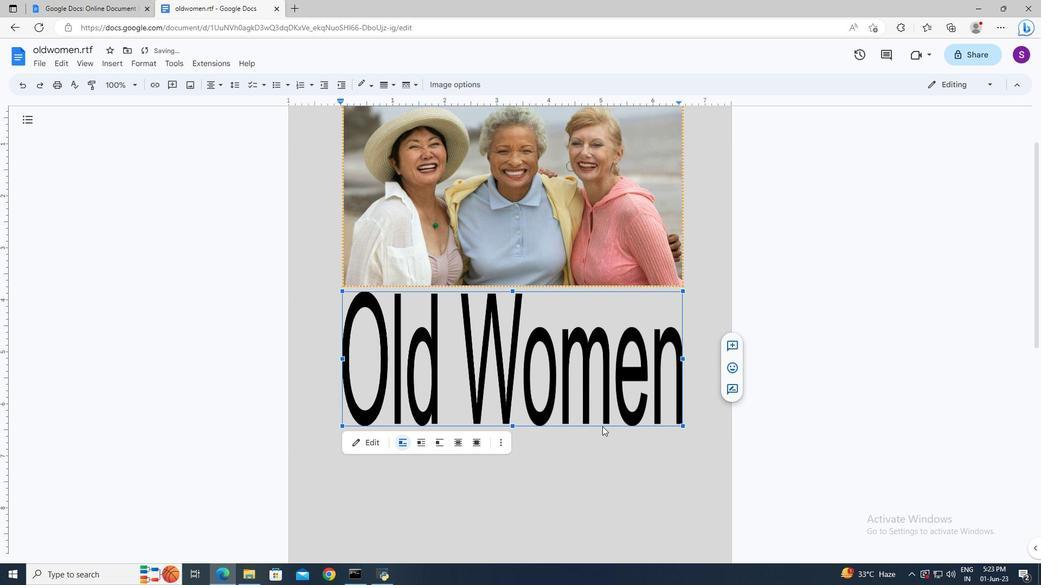 
Action: Mouse scrolled (602, 426) with delta (0, 0)
Screenshot: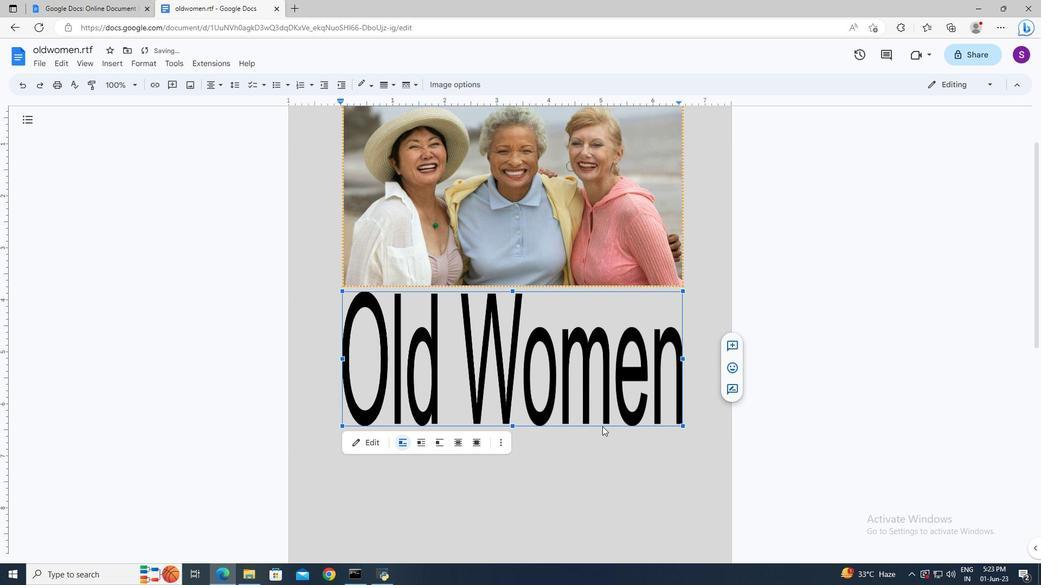 
Action: Mouse scrolled (602, 426) with delta (0, 0)
Screenshot: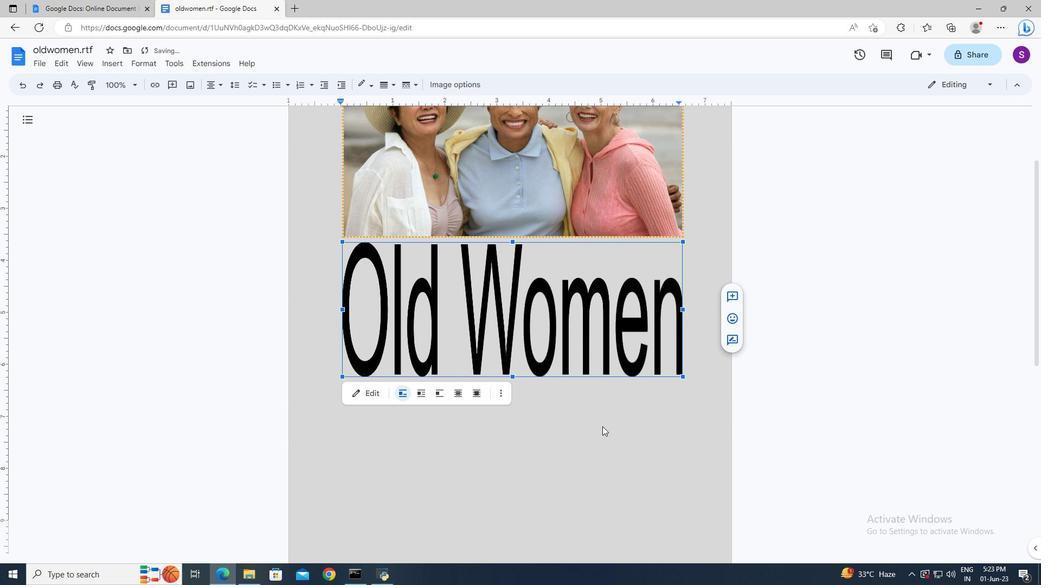 
Action: Mouse moved to (386, 369)
Screenshot: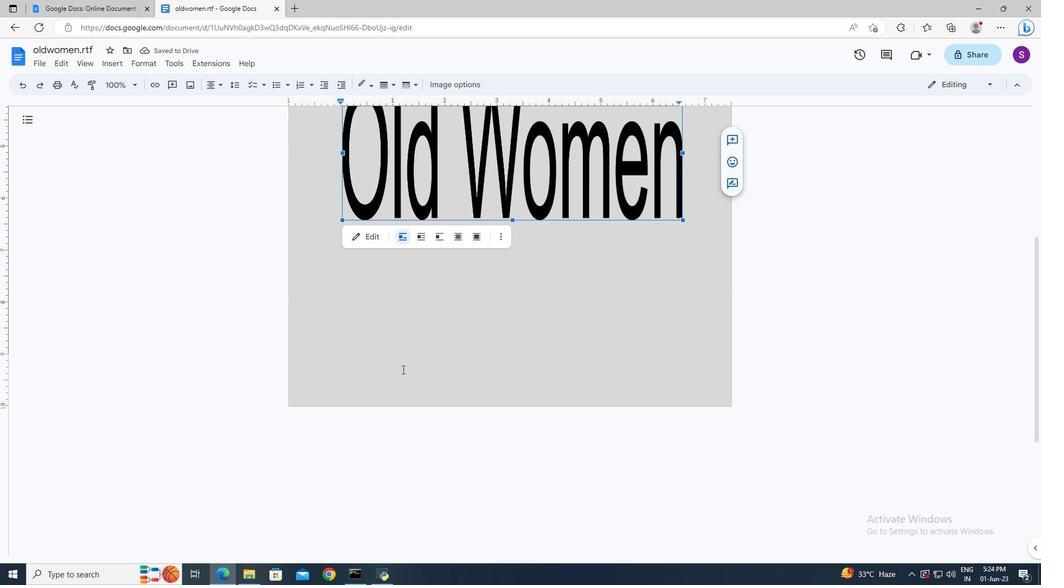 
Action: Mouse pressed left at (386, 369)
Screenshot: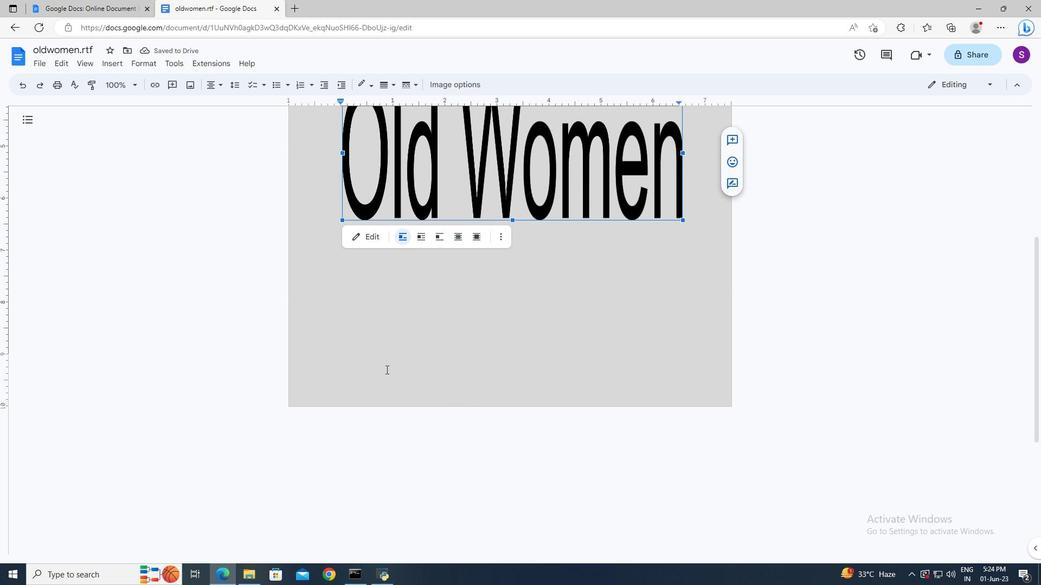 
Action: Mouse pressed left at (386, 369)
Screenshot: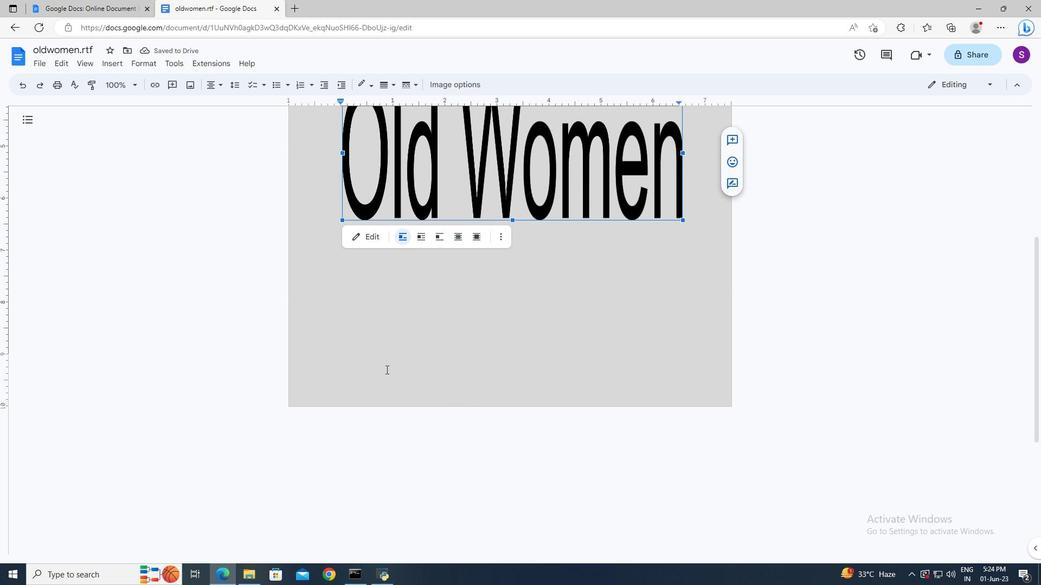 
Action: Mouse moved to (375, 410)
Screenshot: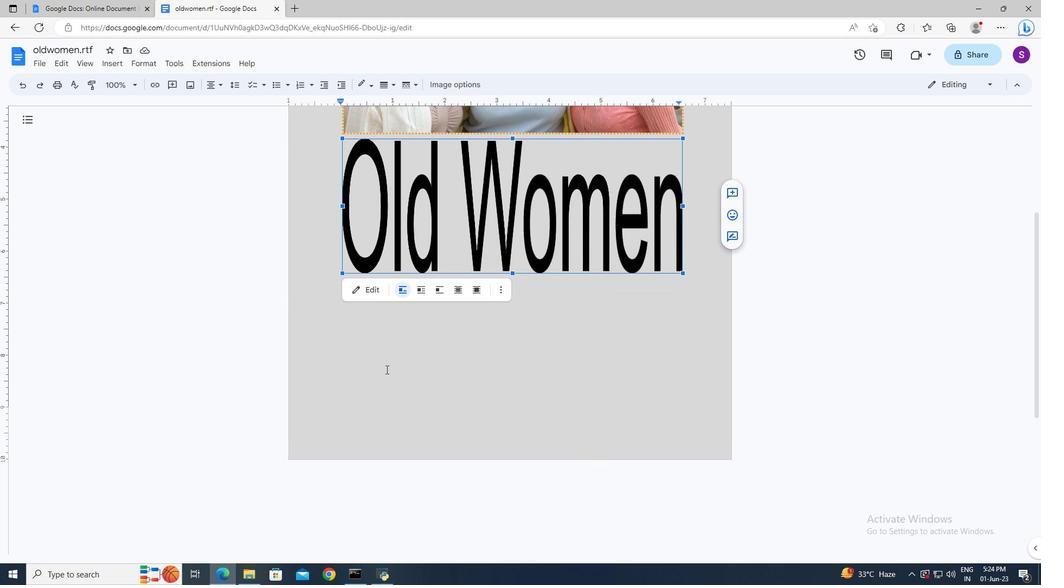 
Action: Mouse pressed left at (375, 410)
Screenshot: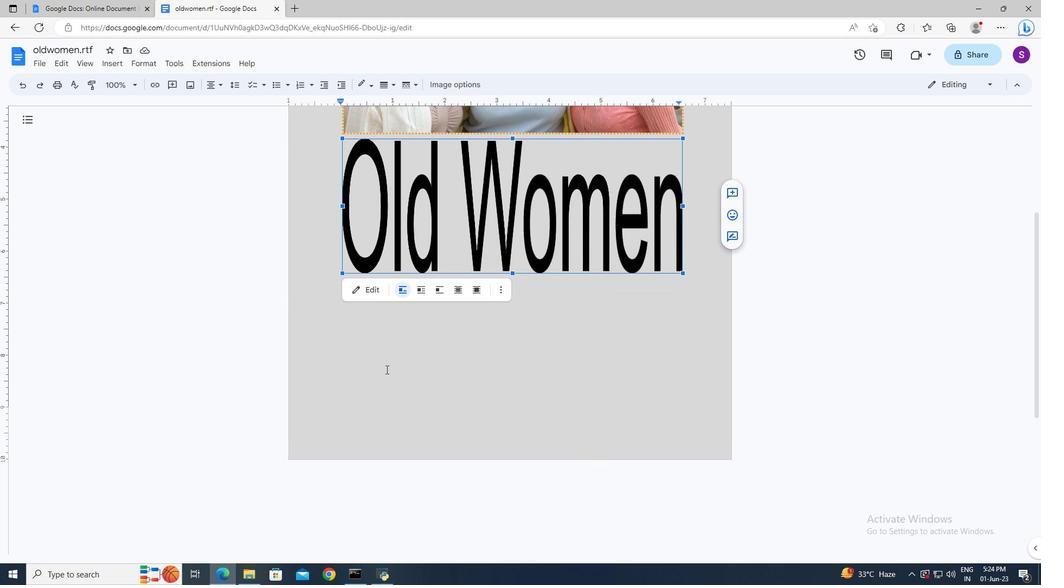 
Action: Mouse pressed left at (375, 410)
Screenshot: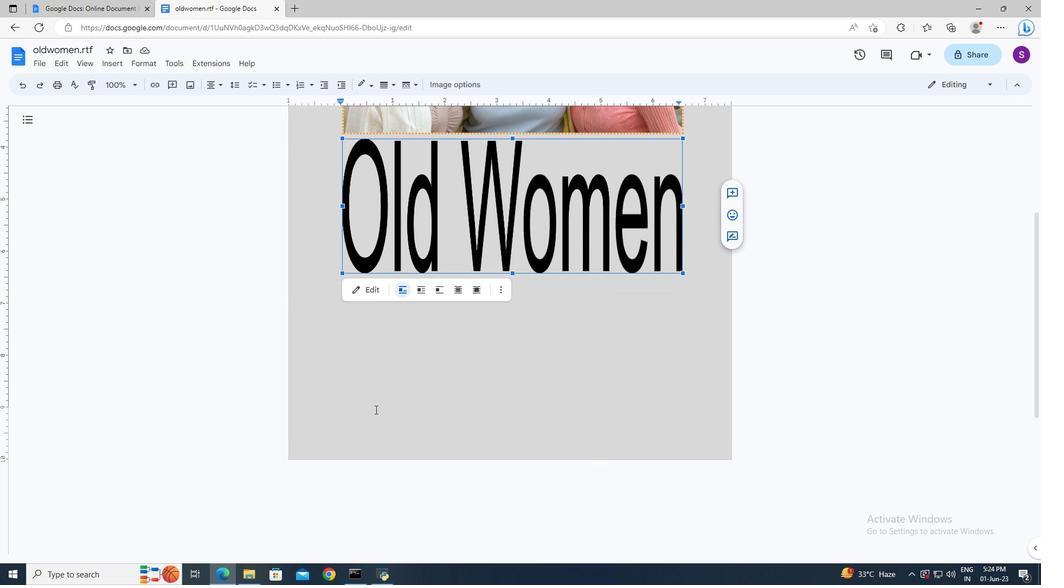 
Action: Mouse moved to (121, 62)
Screenshot: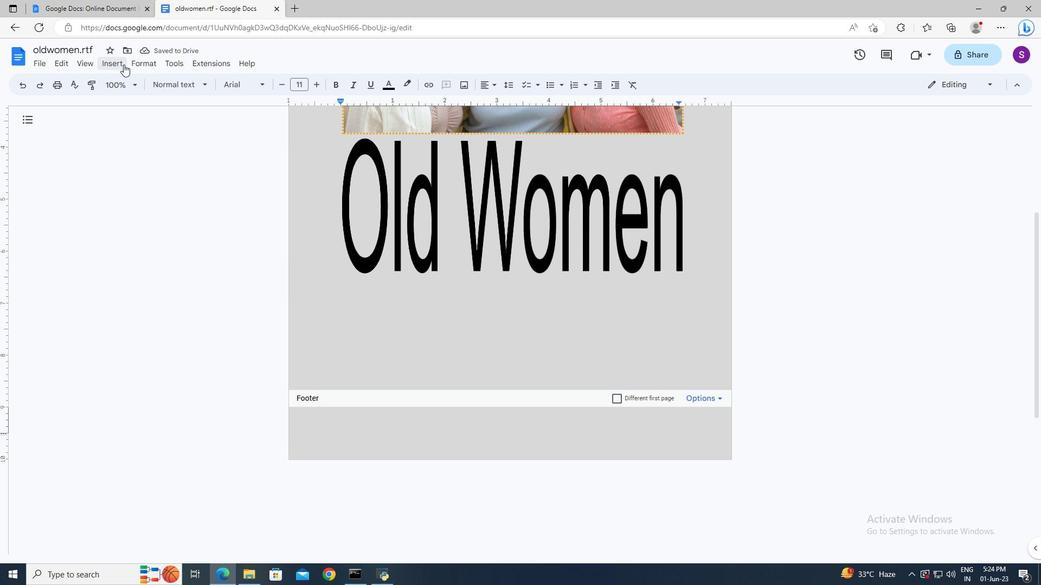 
Action: Mouse pressed left at (121, 62)
Screenshot: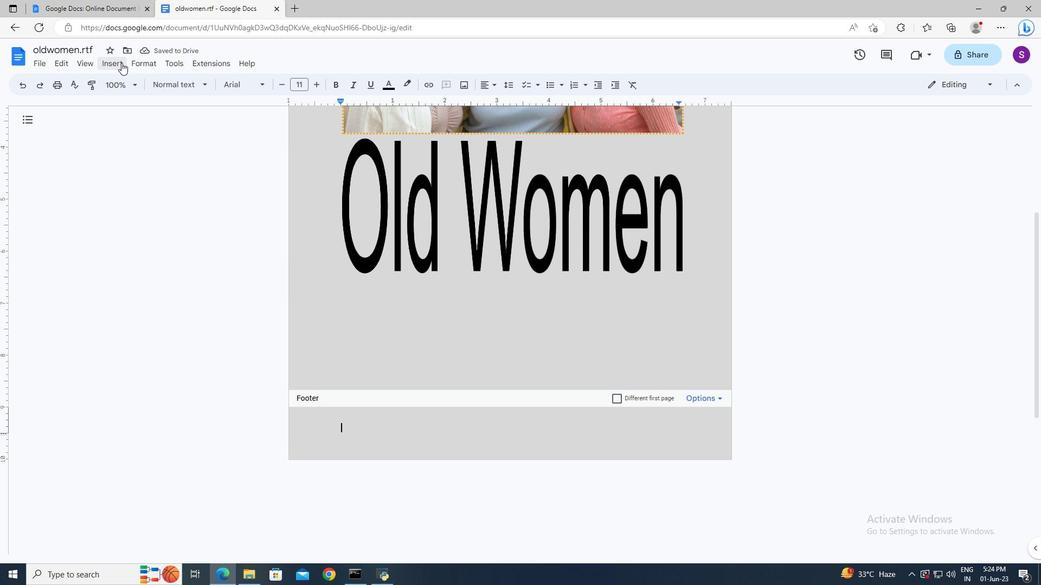 
Action: Mouse moved to (148, 398)
Screenshot: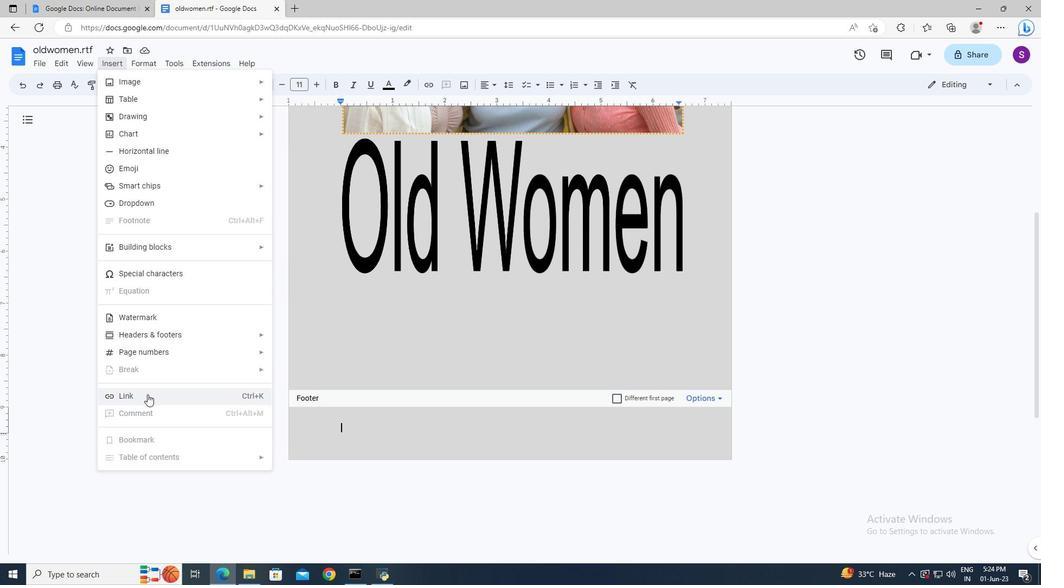 
Action: Mouse pressed left at (148, 398)
Screenshot: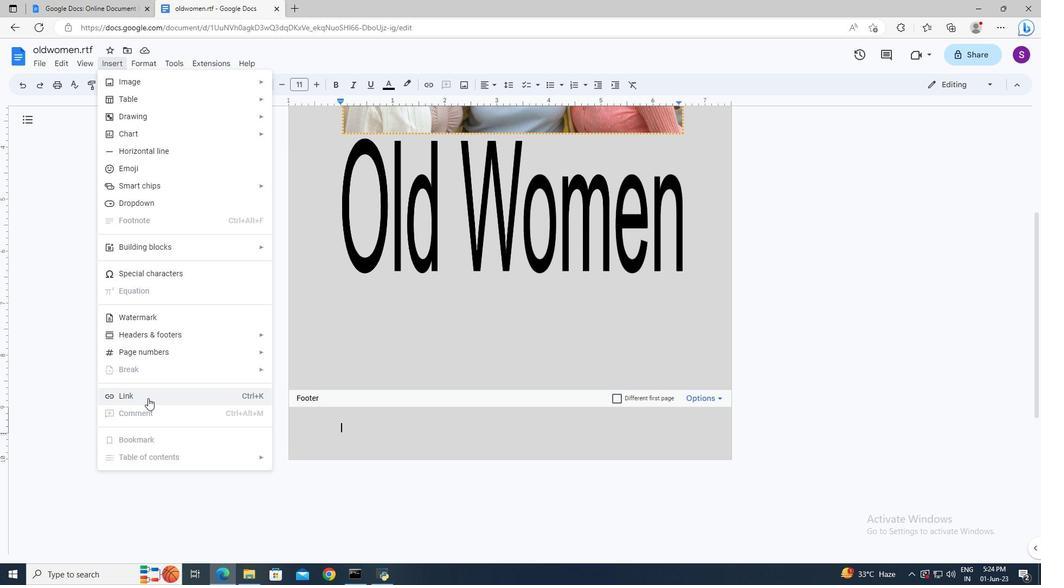 
Action: Mouse moved to (366, 259)
Screenshot: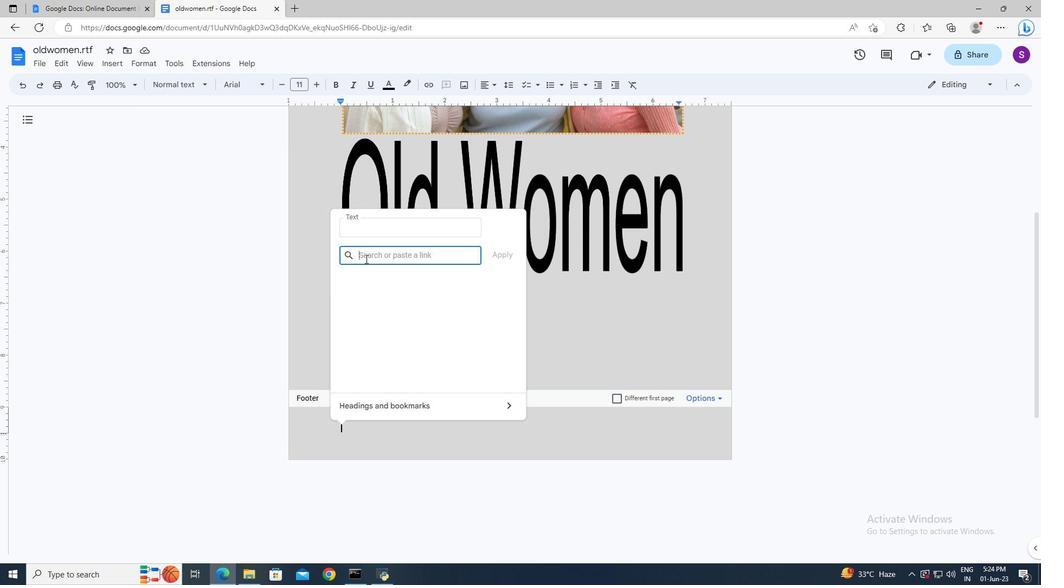 
Action: Mouse pressed left at (366, 259)
Screenshot: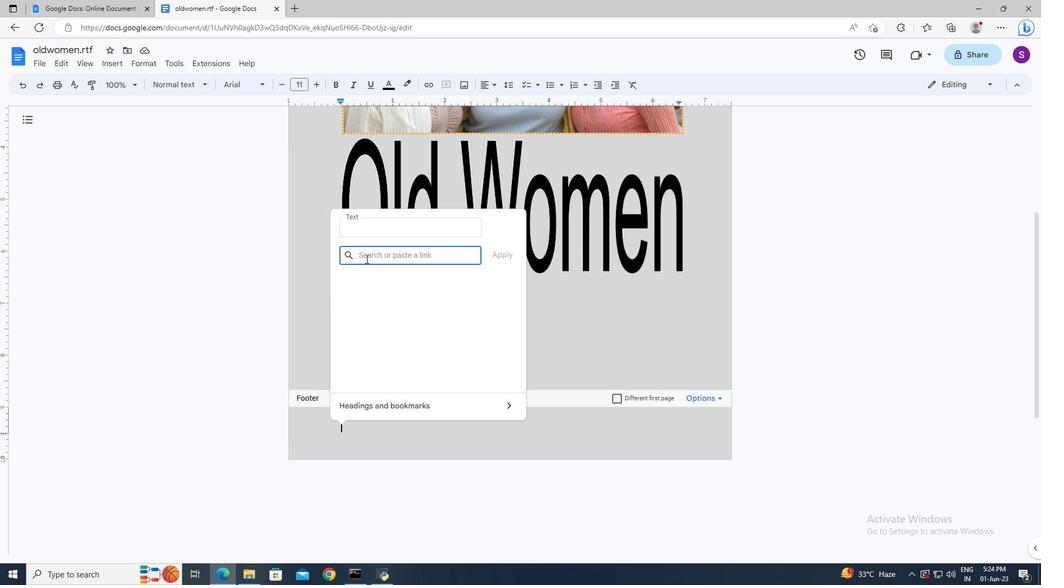 
Action: Key pressed in.pinterest.com<Key.enter>
Screenshot: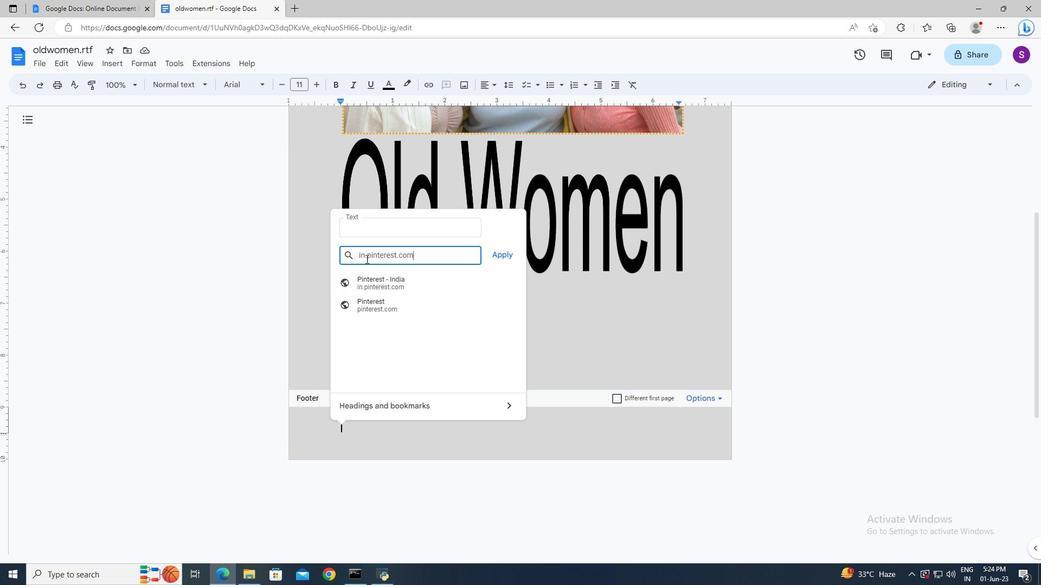 
Action: Mouse moved to (403, 336)
Screenshot: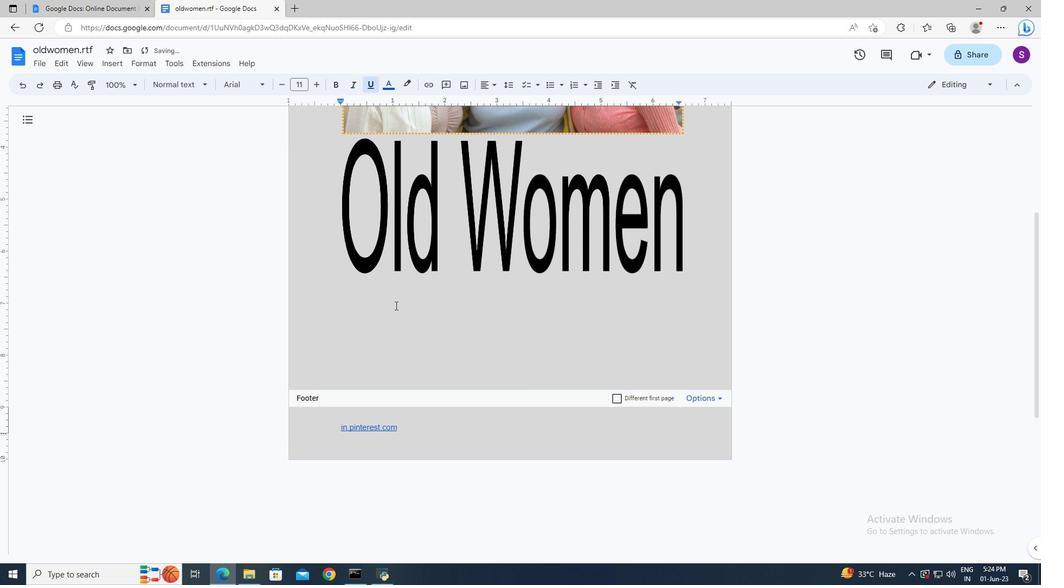 
Action: Mouse pressed left at (403, 336)
Screenshot: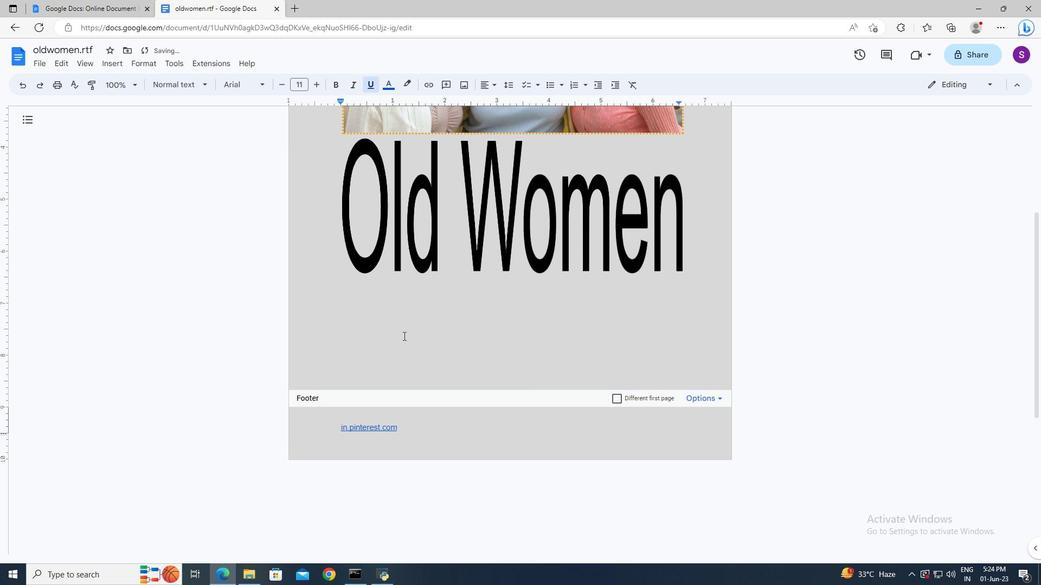 
